 Task: Look for space in Kraljevo, Serbia from 11th June, 2023 to 17th June, 2023 for 1 adult in price range Rs.5000 to Rs.12000. Place can be private room with 1  bedroom having 1 bed and 1 bathroom. Property type can be house, flat, guest house, hotel. Booking option can be shelf check-in. Required host language is English.
Action: Mouse moved to (449, 73)
Screenshot: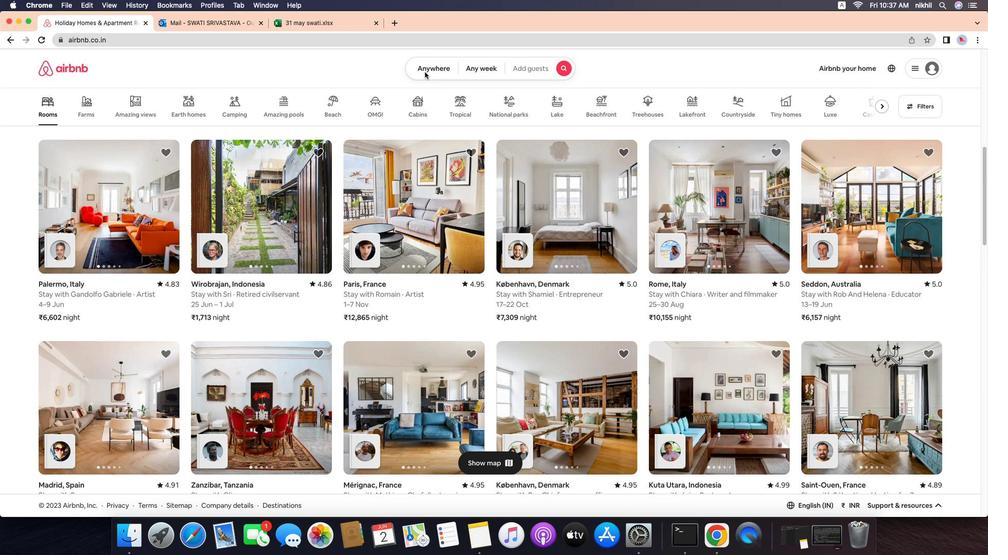 
Action: Mouse pressed left at (449, 73)
Screenshot: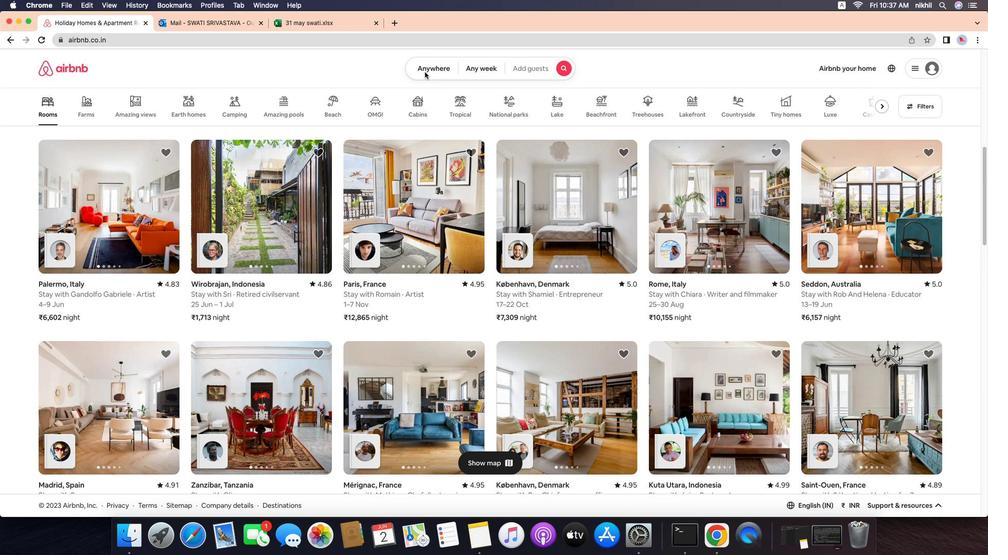 
Action: Mouse moved to (450, 72)
Screenshot: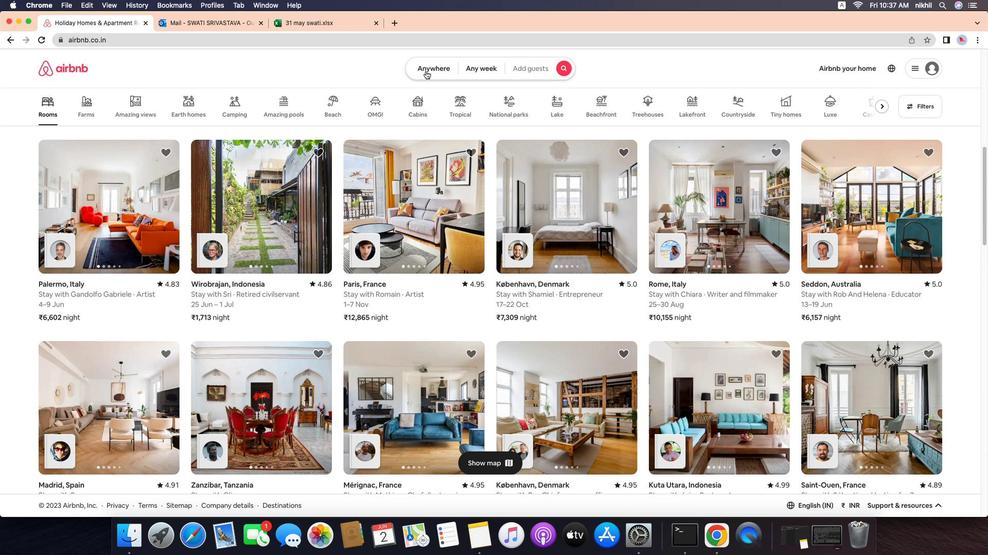 
Action: Mouse pressed left at (450, 72)
Screenshot: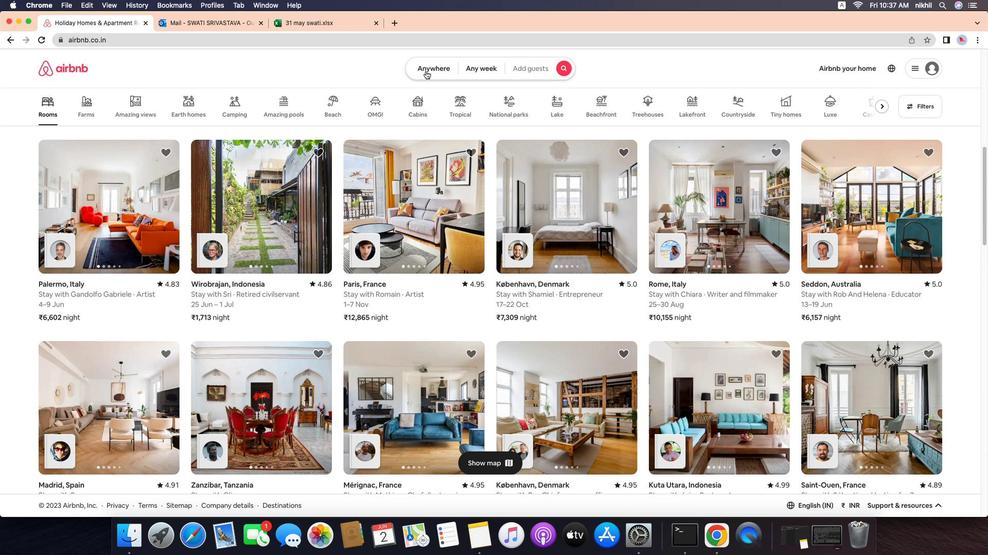 
Action: Mouse moved to (402, 113)
Screenshot: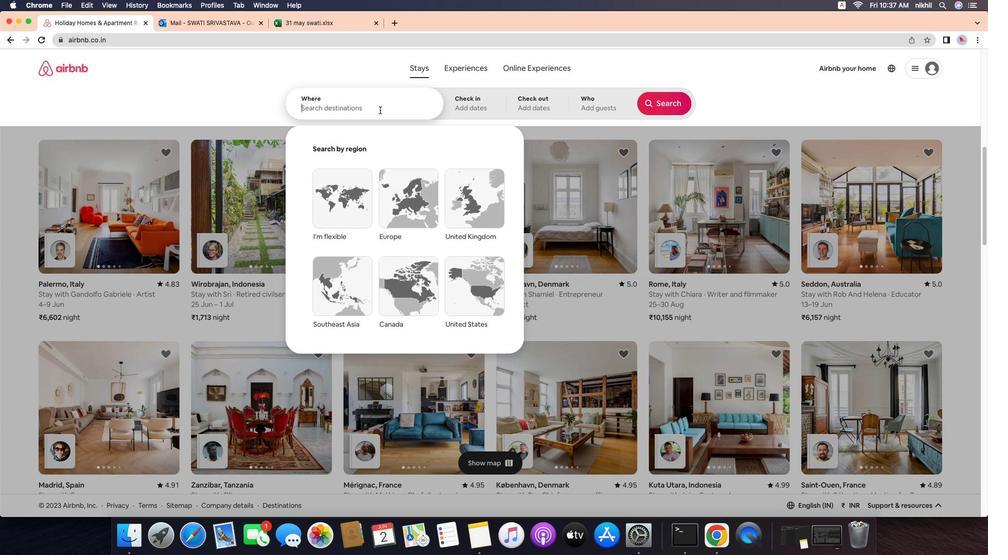 
Action: Mouse pressed left at (402, 113)
Screenshot: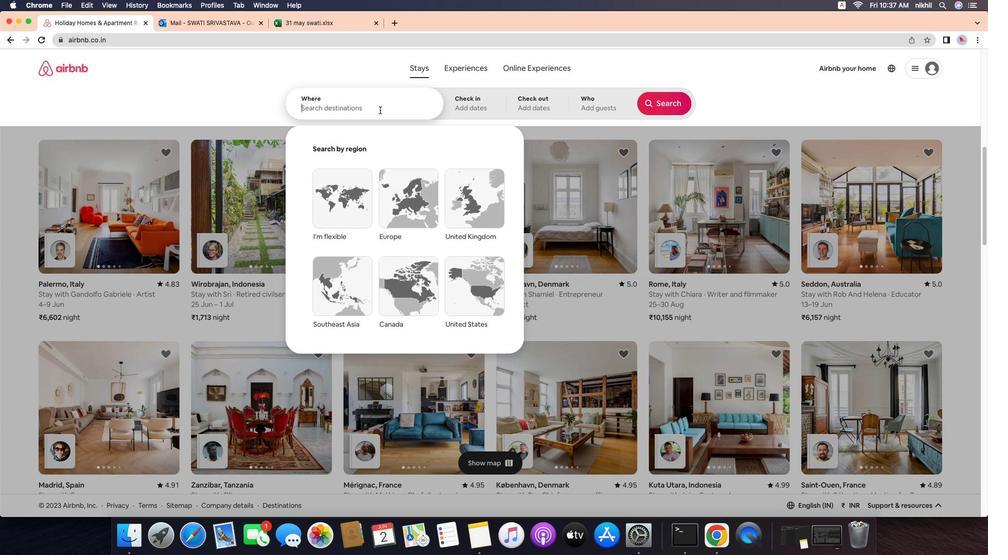 
Action: Key pressed Key.caps_lock'K'Key.caps_lock'r''a''l''j''e''v''o'','Key.spaceKey.caps_lock'S'Key.caps_lock'e''r''b''i''a'
Screenshot: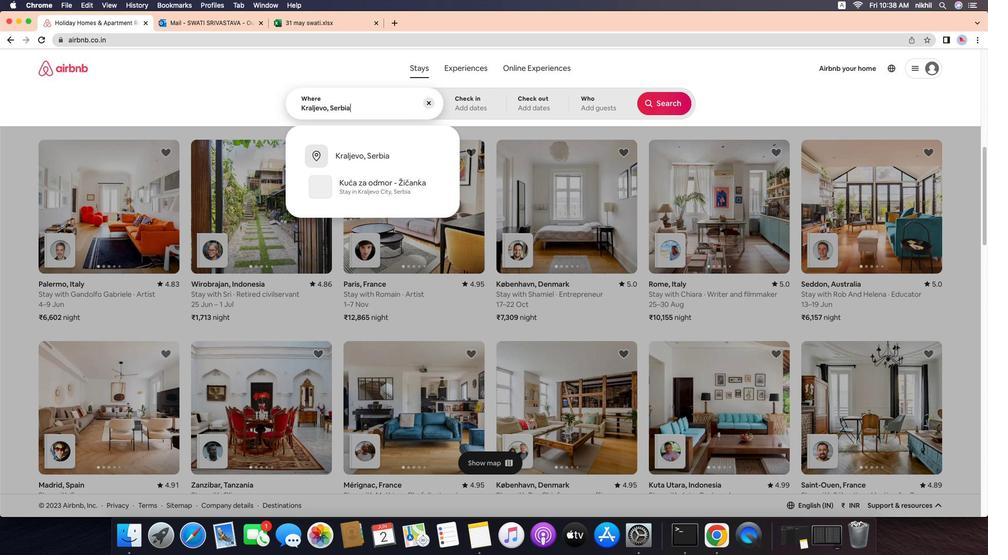
Action: Mouse moved to (411, 166)
Screenshot: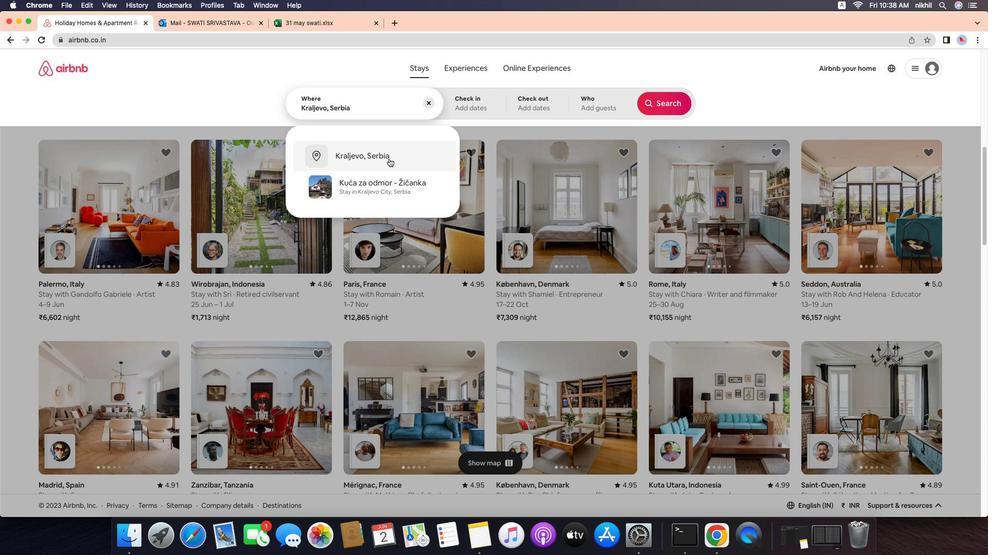 
Action: Mouse pressed left at (411, 166)
Screenshot: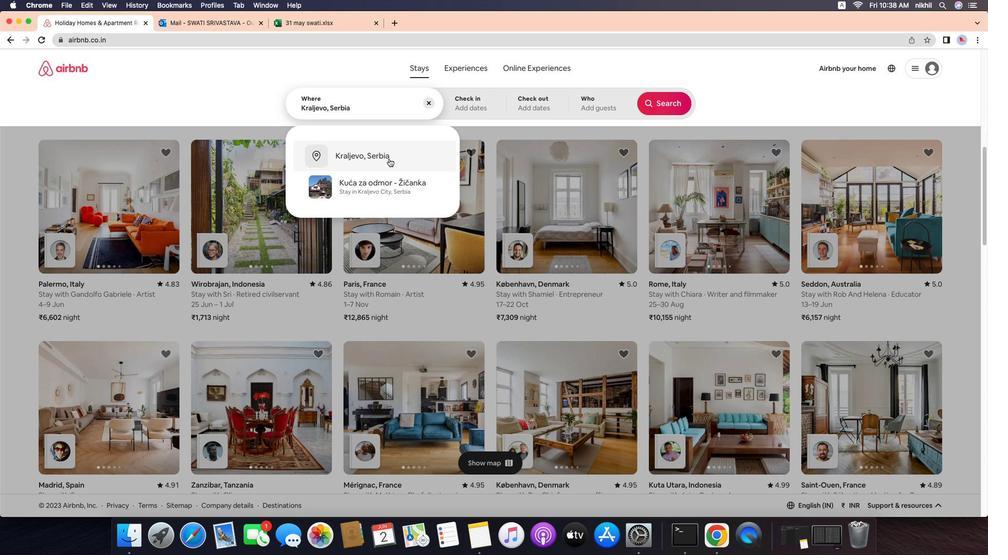 
Action: Mouse moved to (346, 283)
Screenshot: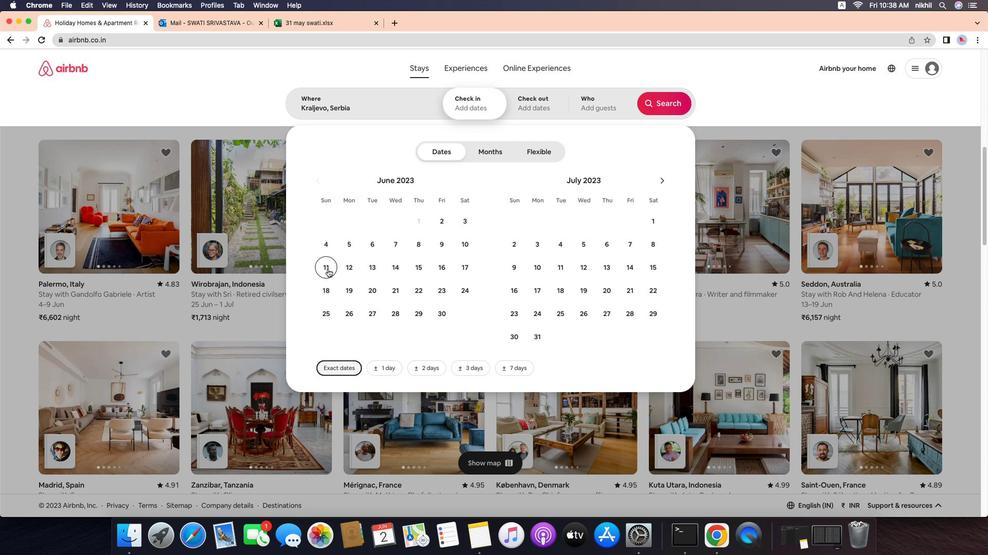 
Action: Mouse pressed left at (346, 283)
Screenshot: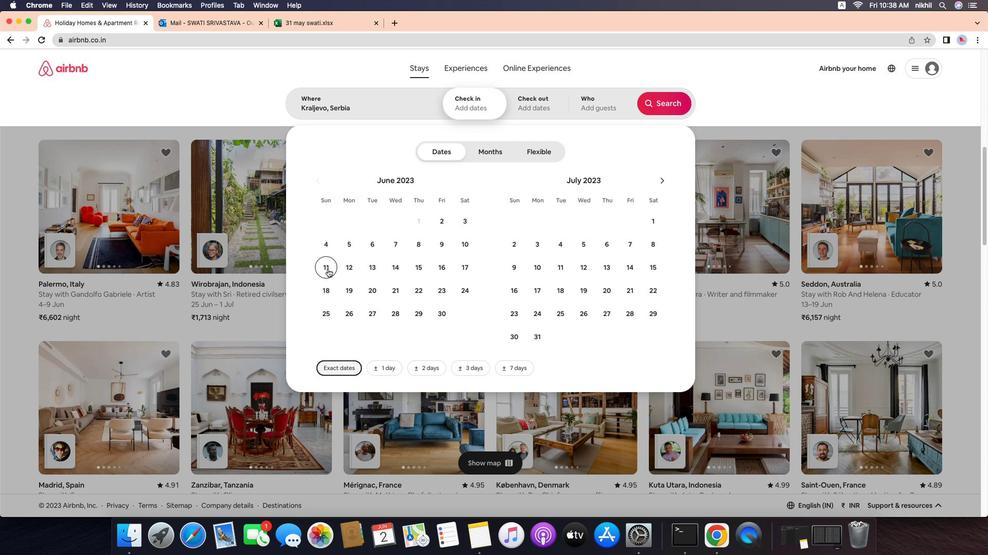 
Action: Mouse moved to (482, 281)
Screenshot: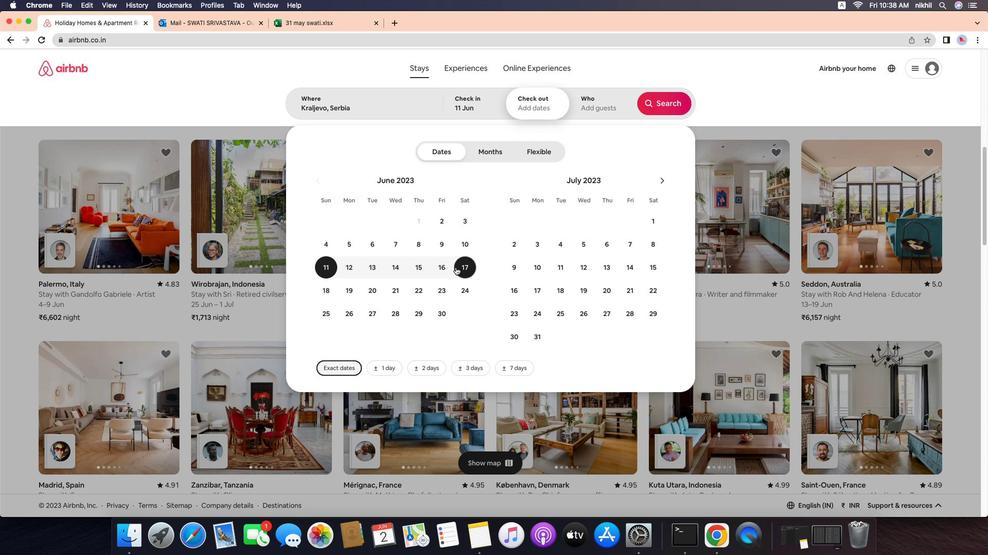
Action: Mouse pressed left at (482, 281)
Screenshot: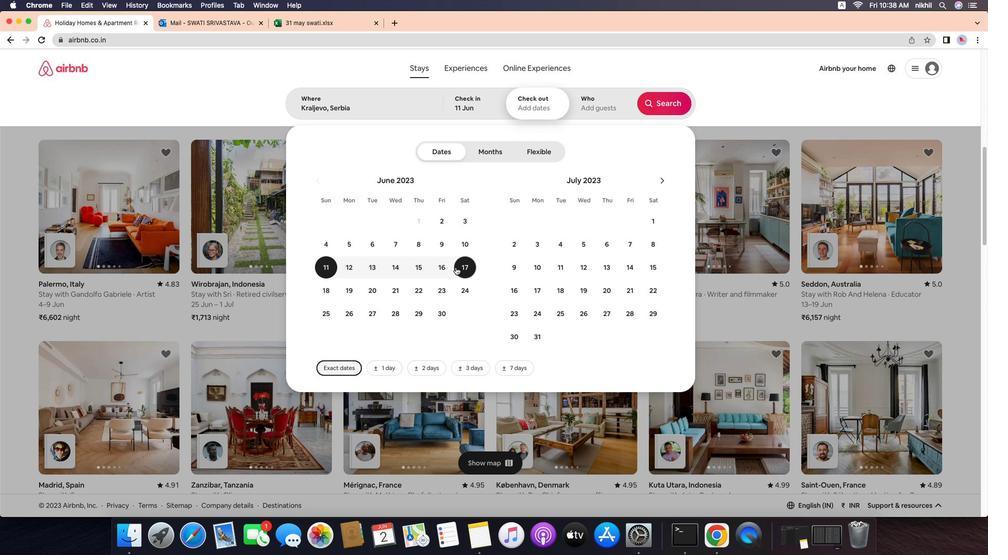 
Action: Mouse moved to (633, 108)
Screenshot: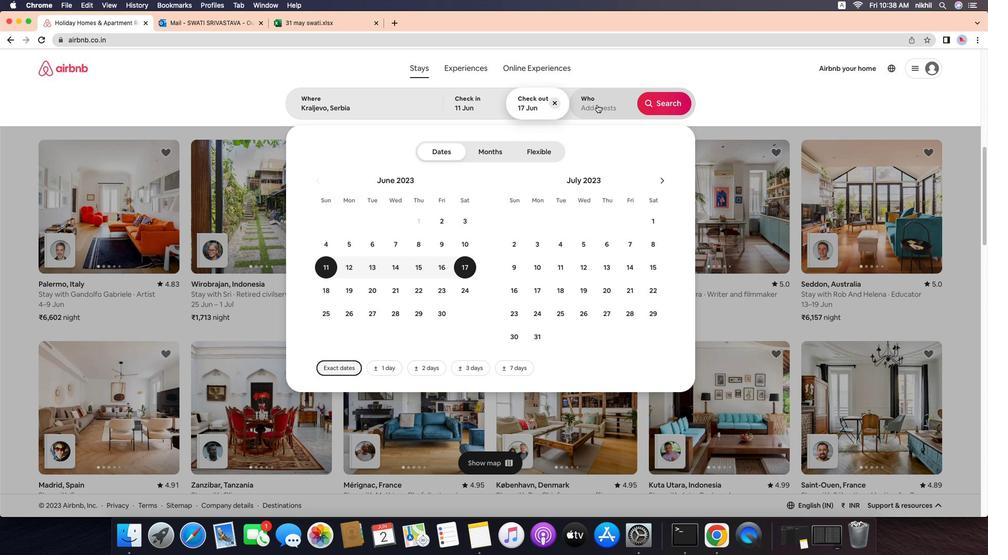 
Action: Mouse pressed left at (633, 108)
Screenshot: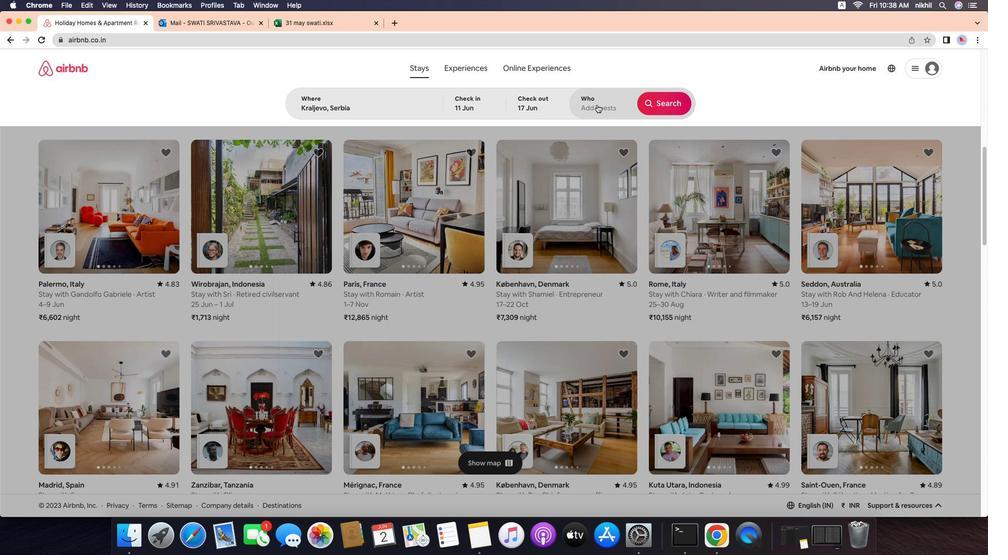 
Action: Mouse moved to (707, 163)
Screenshot: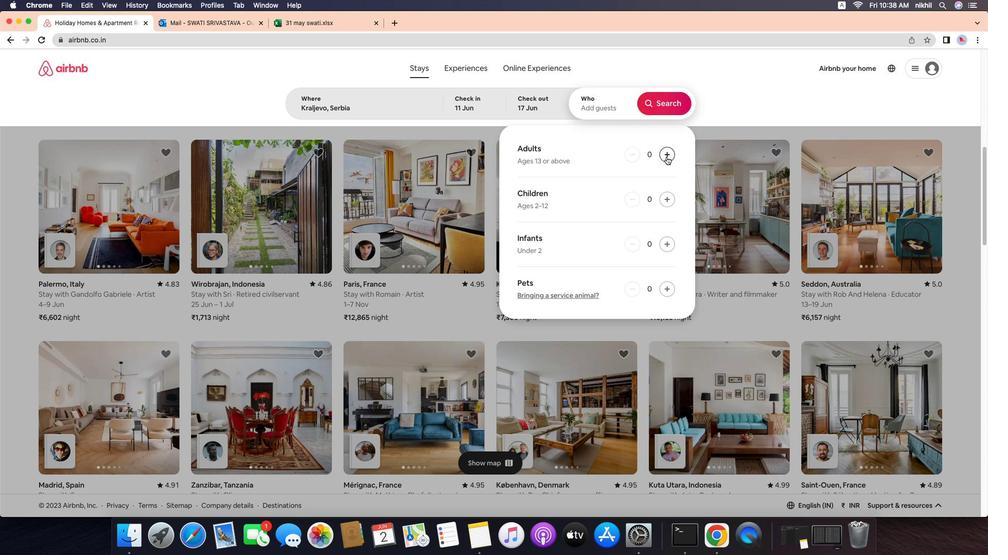 
Action: Mouse pressed left at (707, 163)
Screenshot: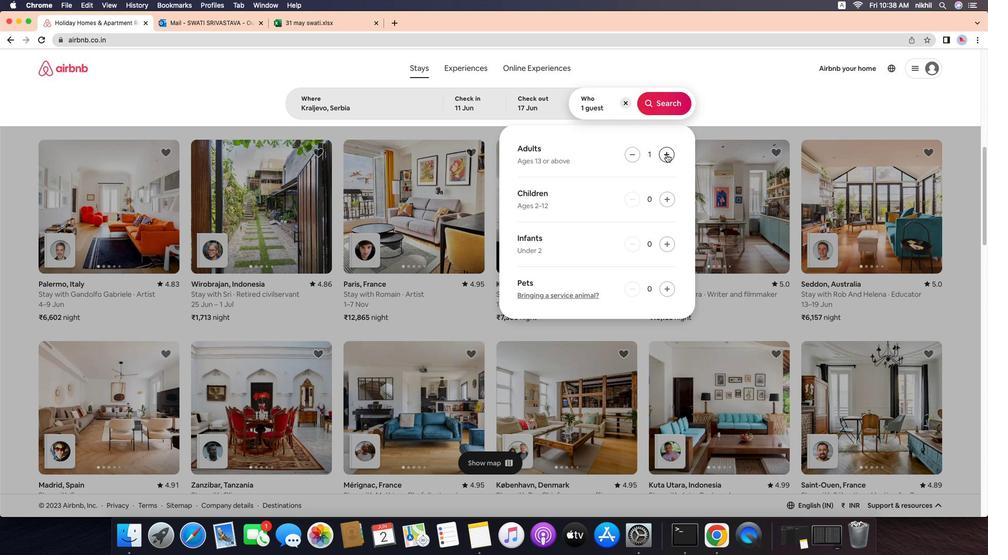 
Action: Mouse moved to (701, 106)
Screenshot: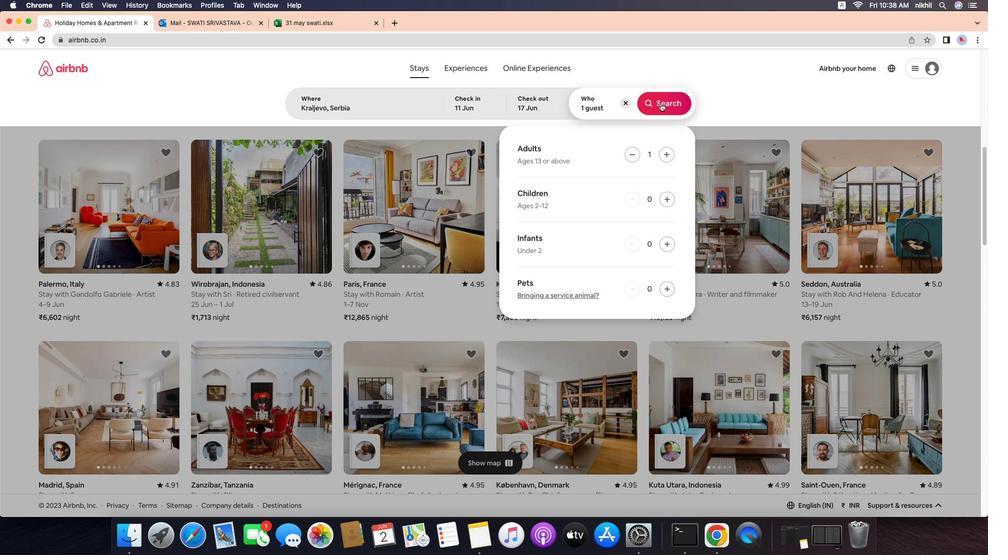 
Action: Mouse pressed left at (701, 106)
Screenshot: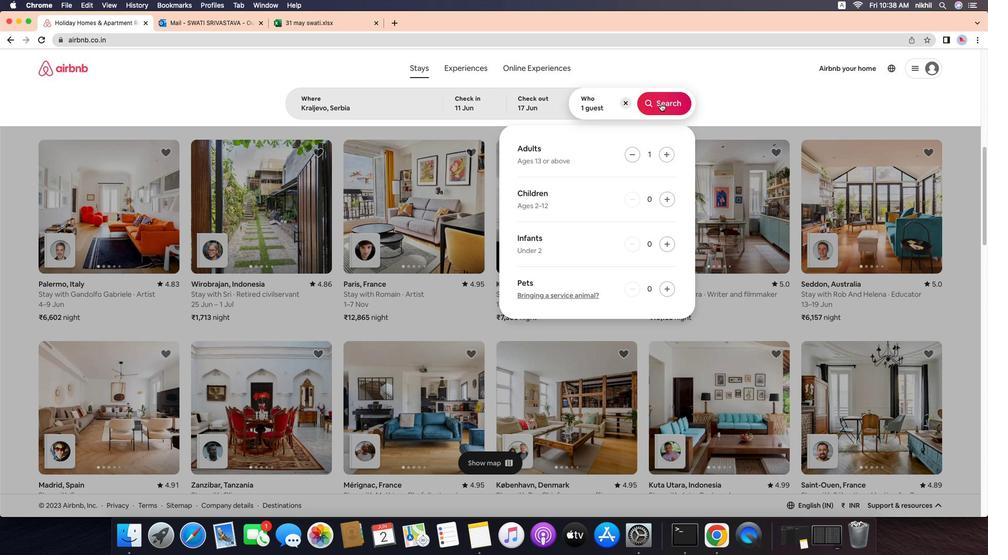 
Action: Mouse moved to (1006, 107)
Screenshot: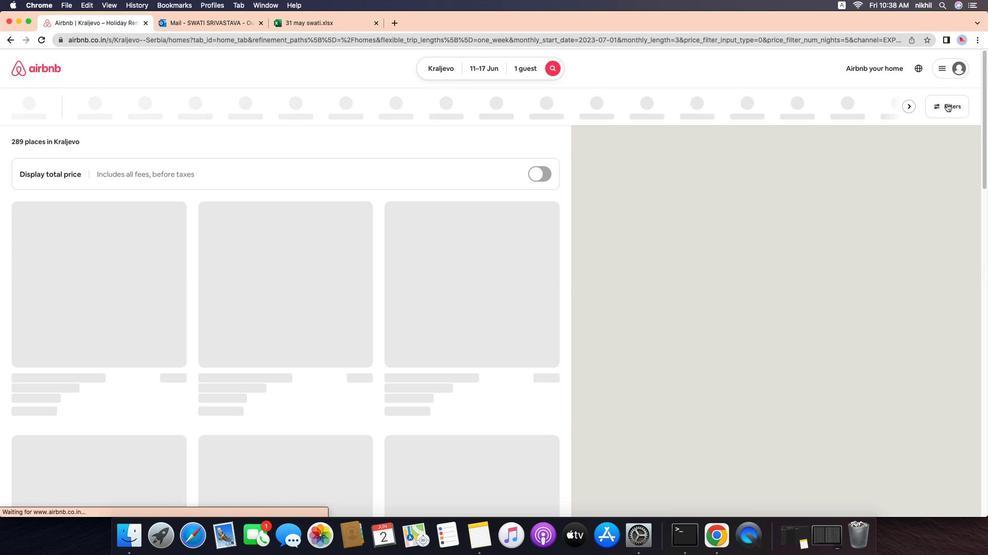 
Action: Mouse pressed left at (1006, 107)
Screenshot: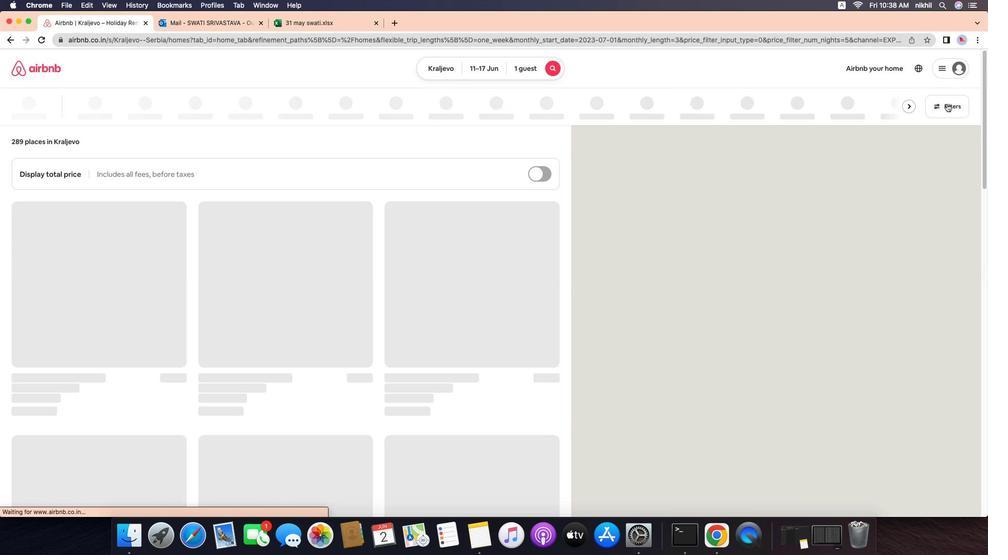 
Action: Mouse moved to (407, 358)
Screenshot: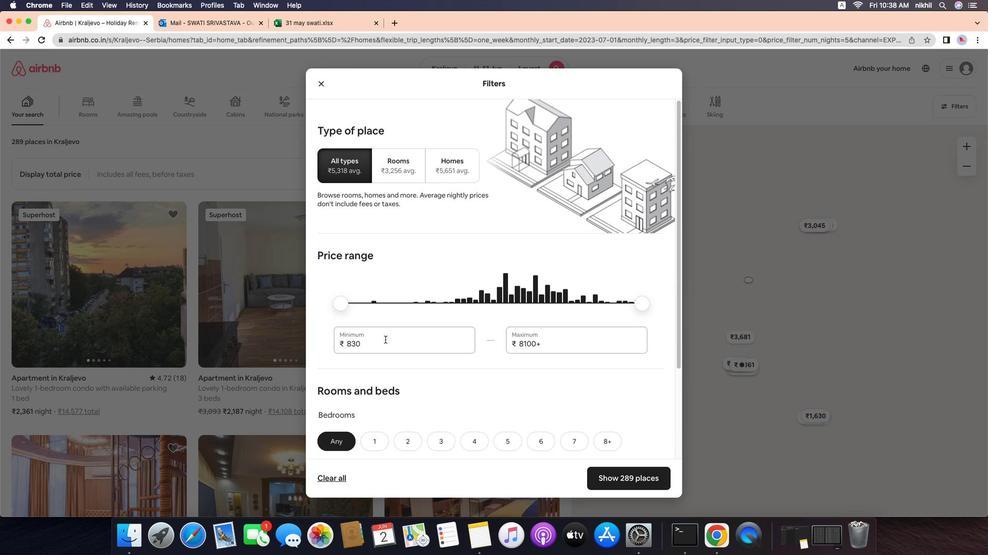 
Action: Mouse pressed left at (407, 358)
Screenshot: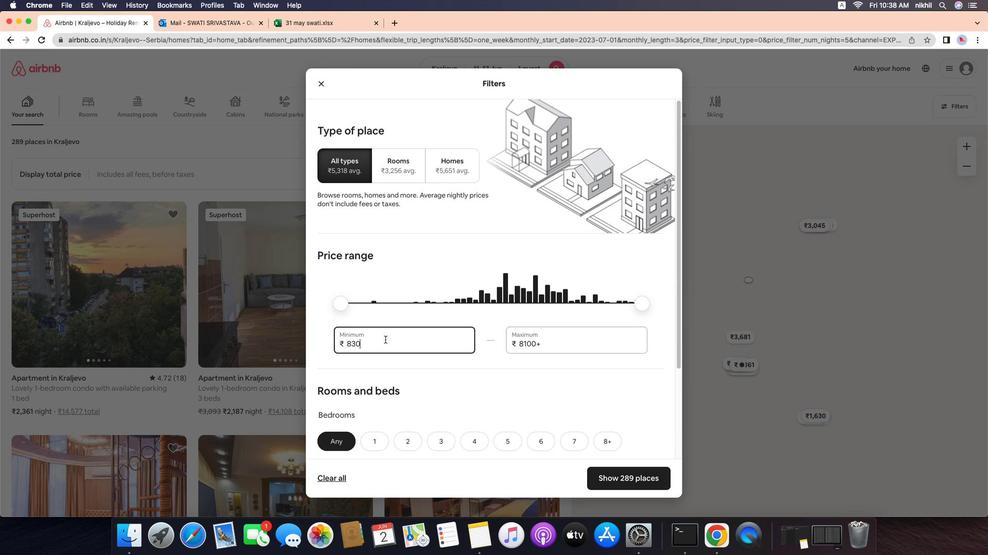 
Action: Key pressed Key.backspaceKey.backspaceKey.backspaceKey.backspace'5''0''0''0'
Screenshot: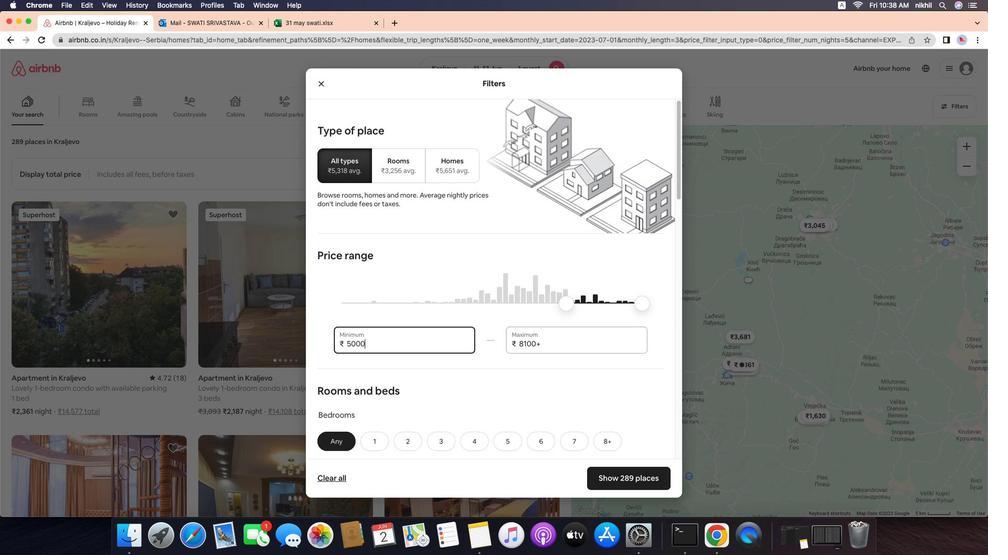 
Action: Mouse moved to (587, 363)
Screenshot: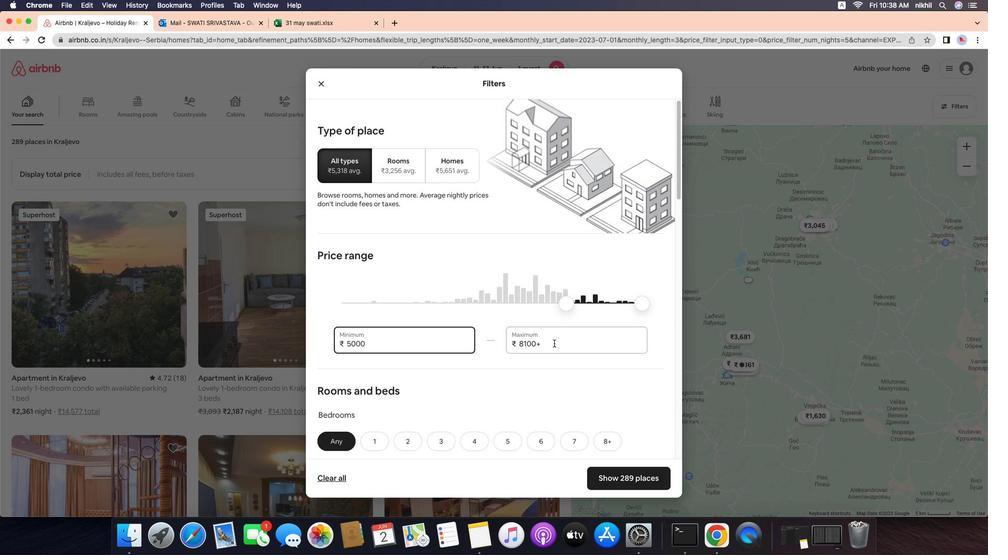 
Action: Mouse pressed left at (587, 363)
Screenshot: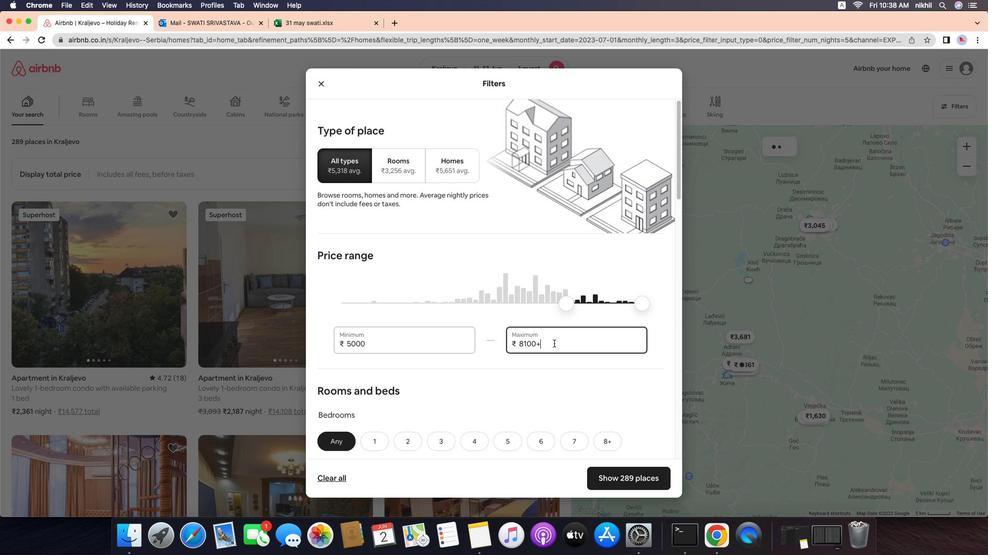 
Action: Key pressed Key.backspaceKey.backspaceKey.backspaceKey.backspaceKey.backspaceKey.backspace'1''2''0''0''0'
Screenshot: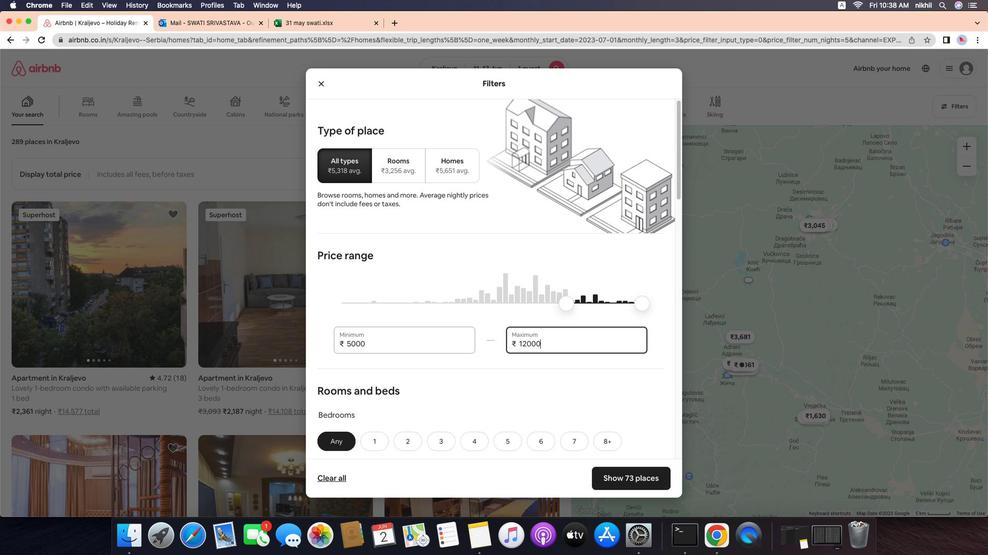 
Action: Mouse moved to (501, 385)
Screenshot: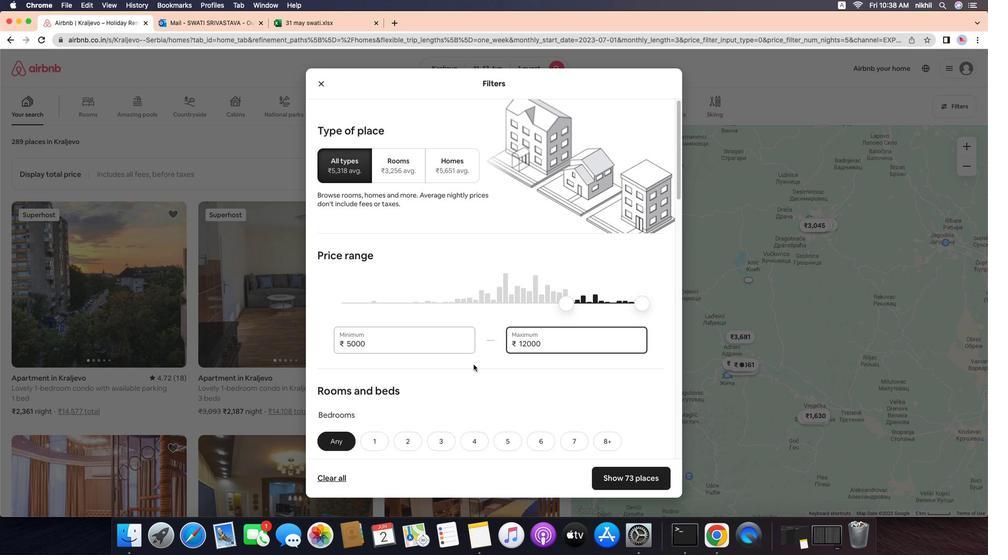 
Action: Mouse scrolled (501, 385) with delta (-3, -3)
Screenshot: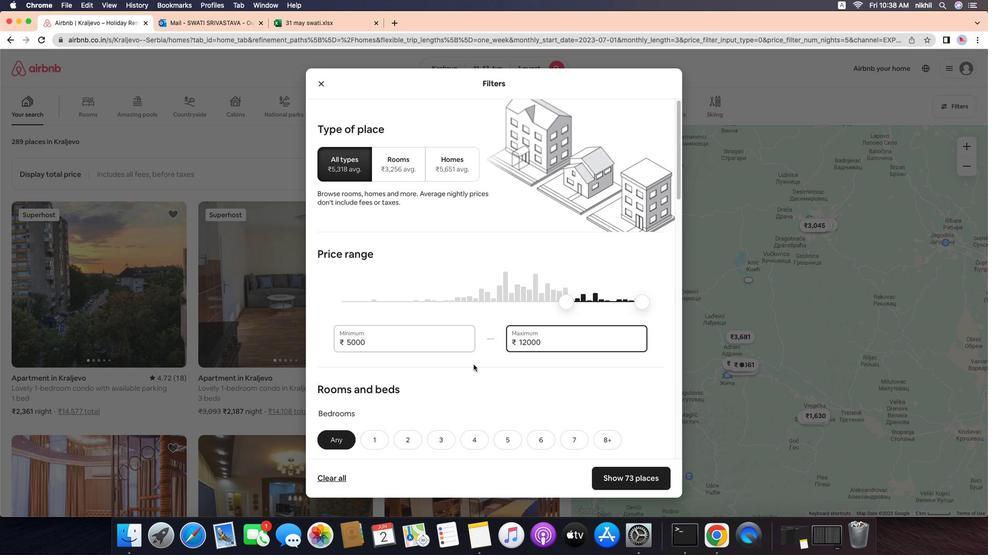 
Action: Mouse moved to (501, 385)
Screenshot: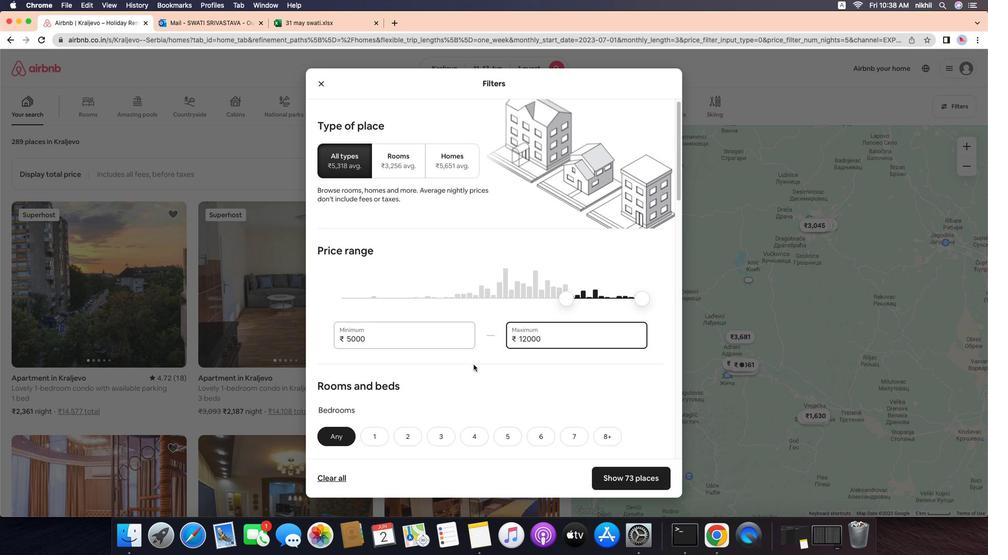 
Action: Mouse scrolled (501, 385) with delta (-3, -3)
Screenshot: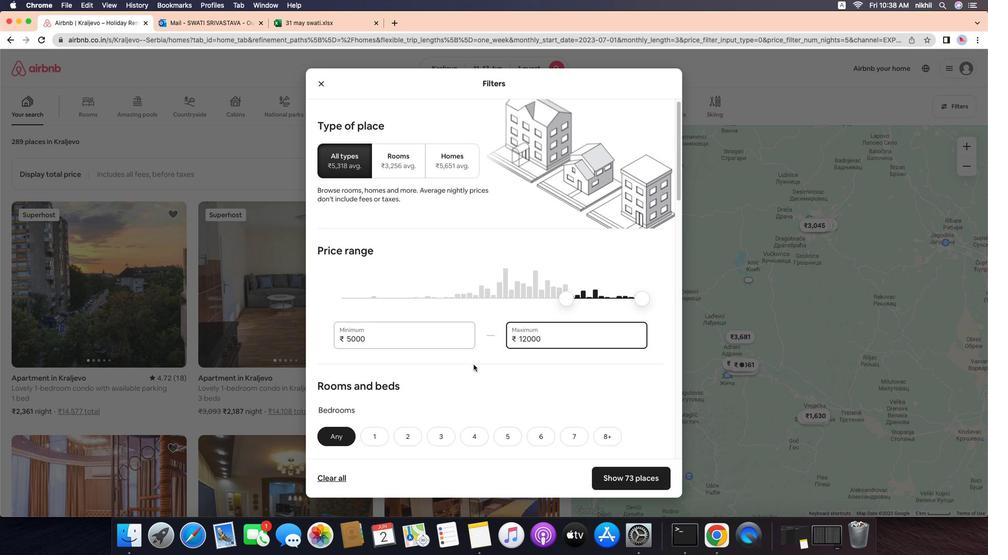
Action: Mouse scrolled (501, 385) with delta (-3, -4)
Screenshot: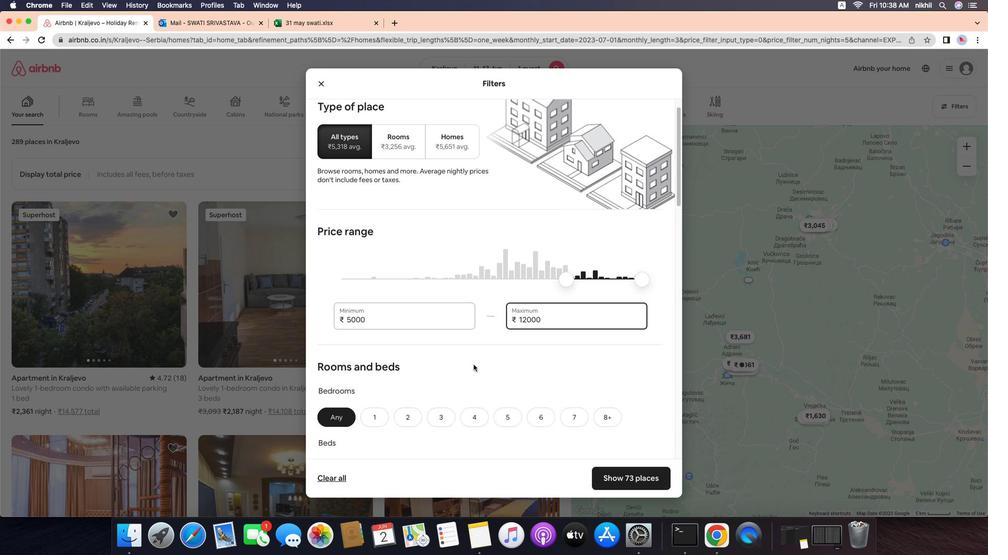
Action: Mouse scrolled (501, 385) with delta (-3, -5)
Screenshot: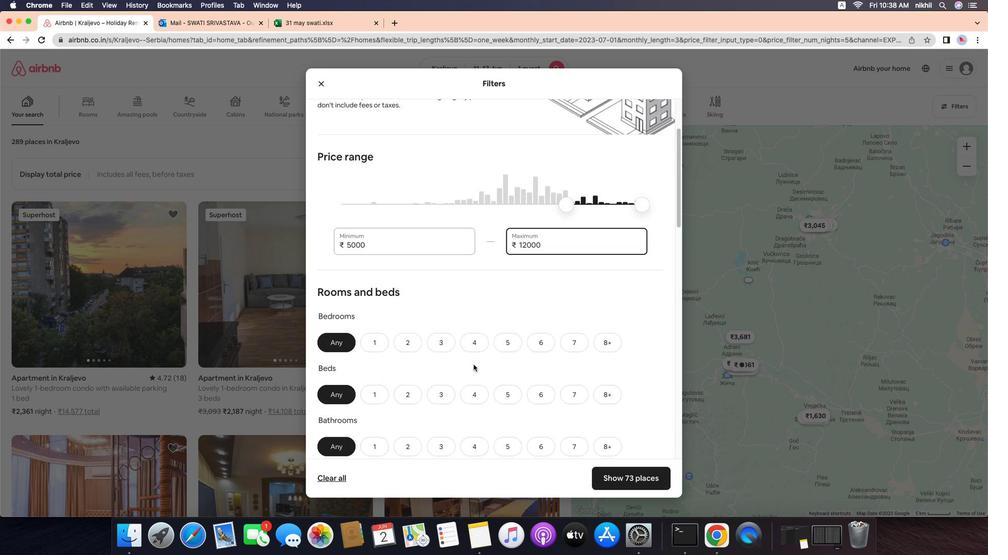 
Action: Mouse moved to (395, 310)
Screenshot: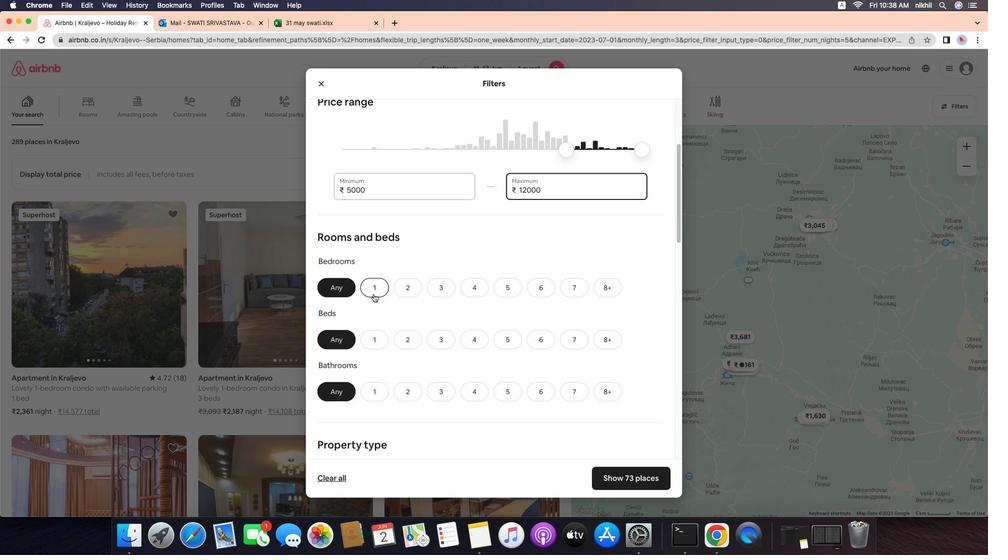 
Action: Mouse pressed left at (395, 310)
Screenshot: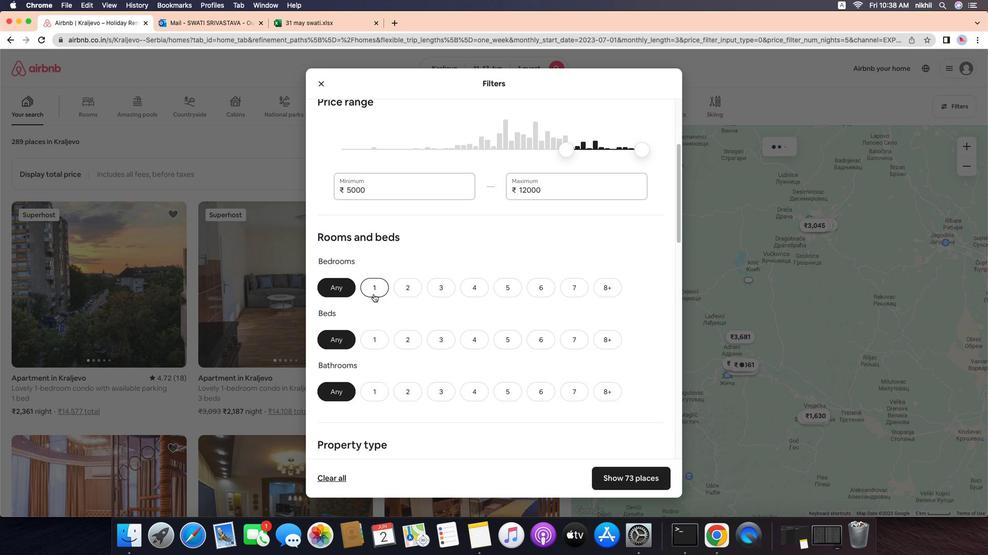 
Action: Mouse moved to (404, 363)
Screenshot: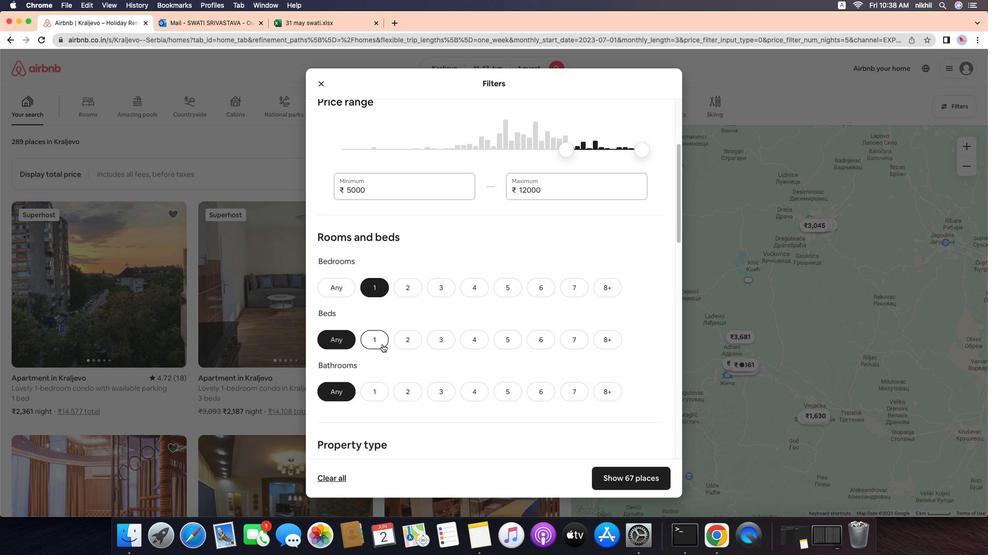 
Action: Mouse pressed left at (404, 363)
Screenshot: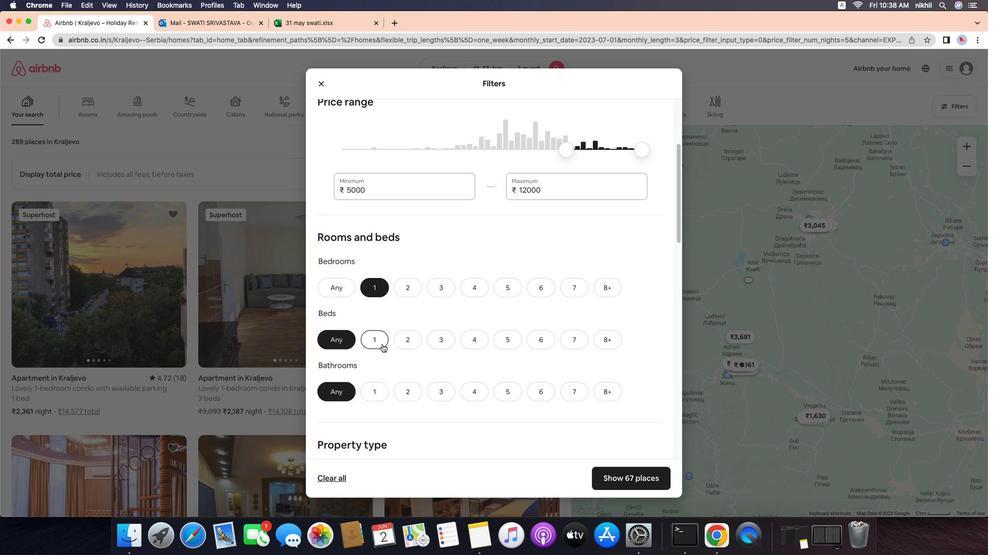 
Action: Mouse moved to (397, 419)
Screenshot: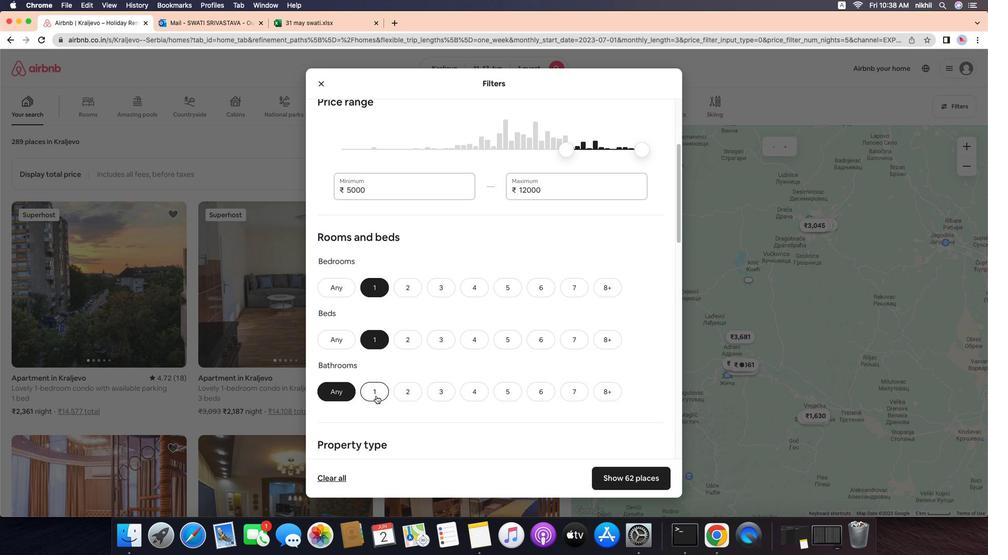 
Action: Mouse pressed left at (397, 419)
Screenshot: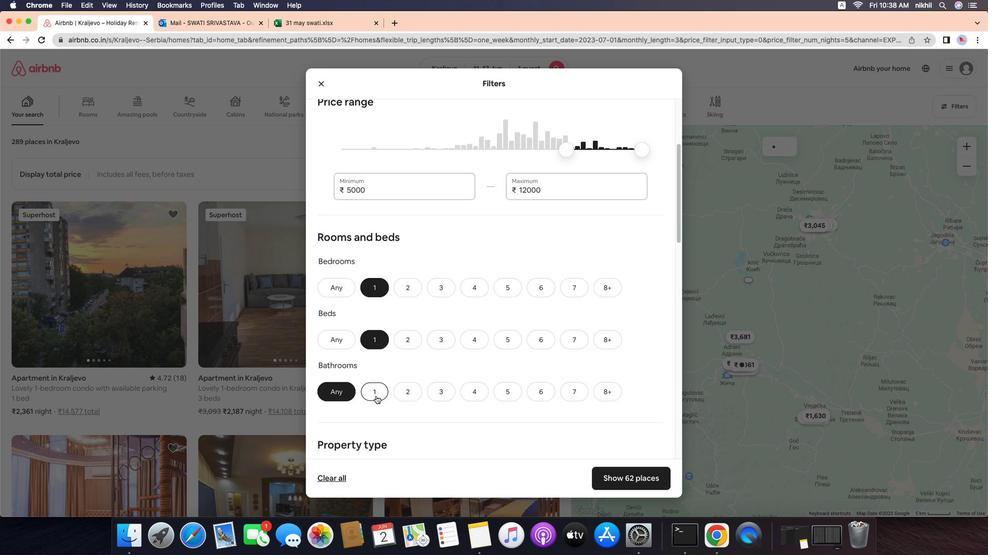 
Action: Mouse moved to (472, 408)
Screenshot: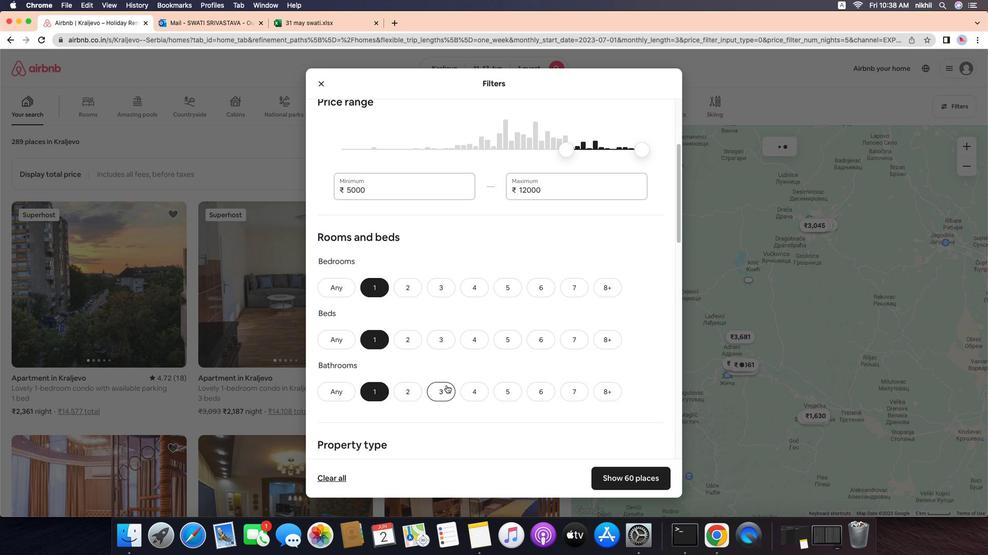 
Action: Mouse scrolled (472, 408) with delta (-3, -3)
Screenshot: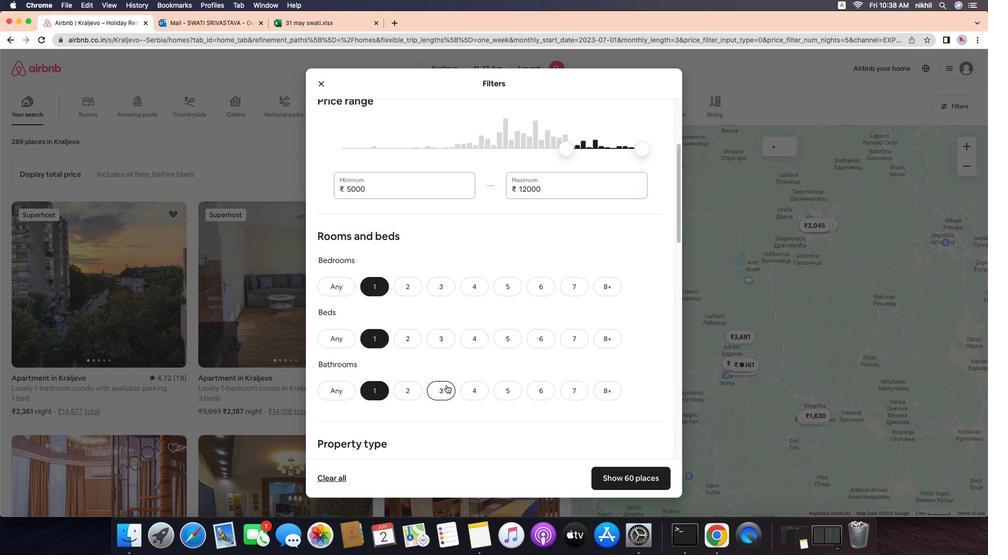 
Action: Mouse scrolled (472, 408) with delta (-3, -3)
Screenshot: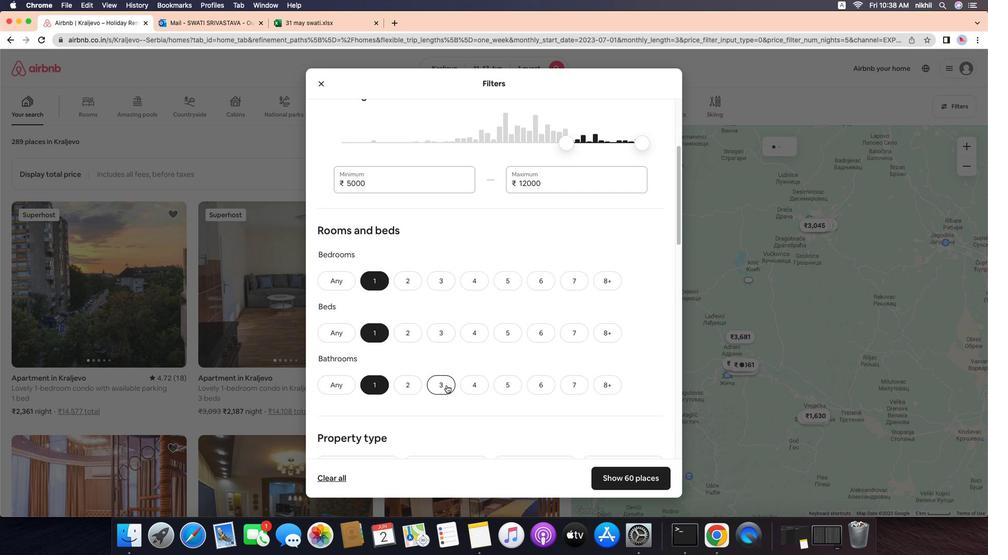 
Action: Mouse scrolled (472, 408) with delta (-3, -4)
Screenshot: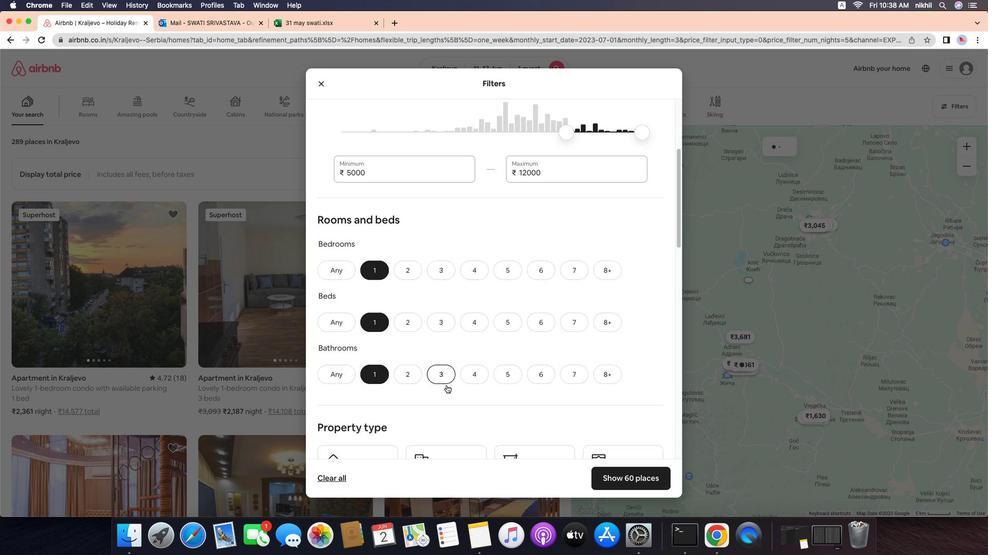 
Action: Mouse scrolled (472, 408) with delta (-3, -4)
Screenshot: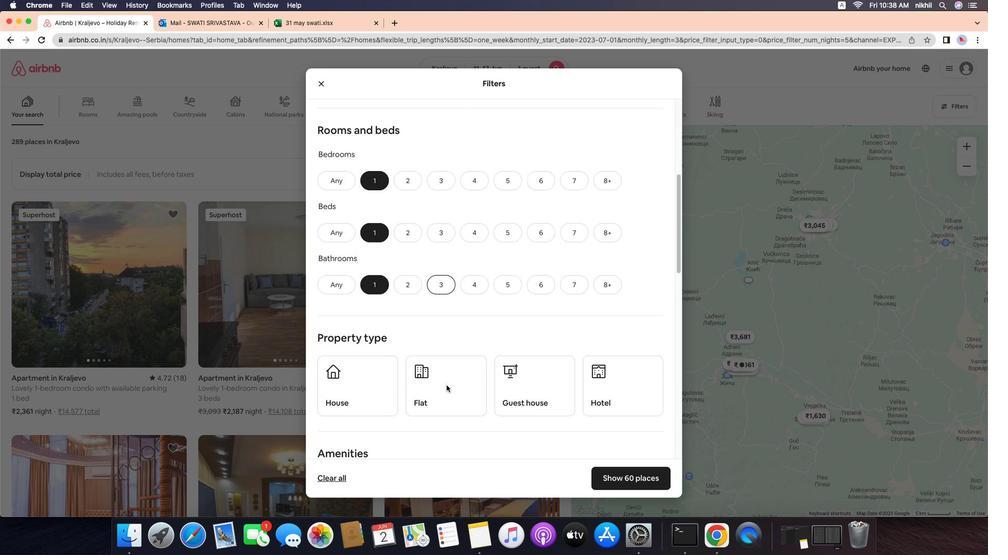 
Action: Mouse moved to (400, 383)
Screenshot: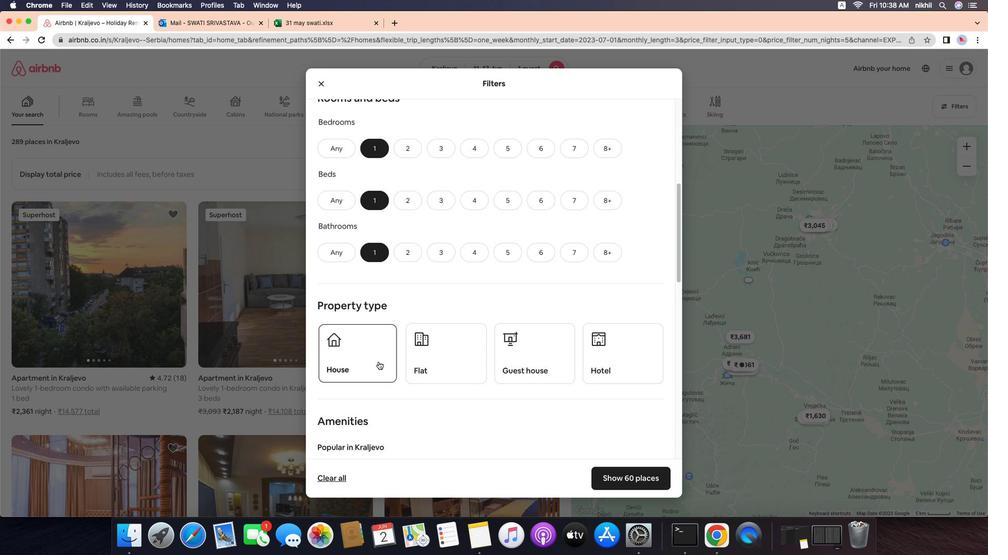 
Action: Mouse pressed left at (400, 383)
Screenshot: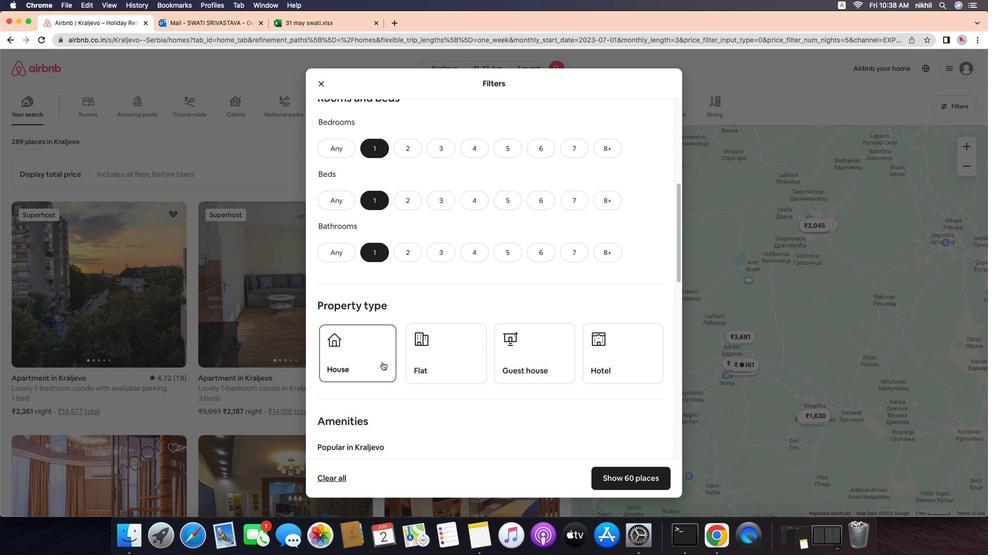 
Action: Mouse moved to (489, 381)
Screenshot: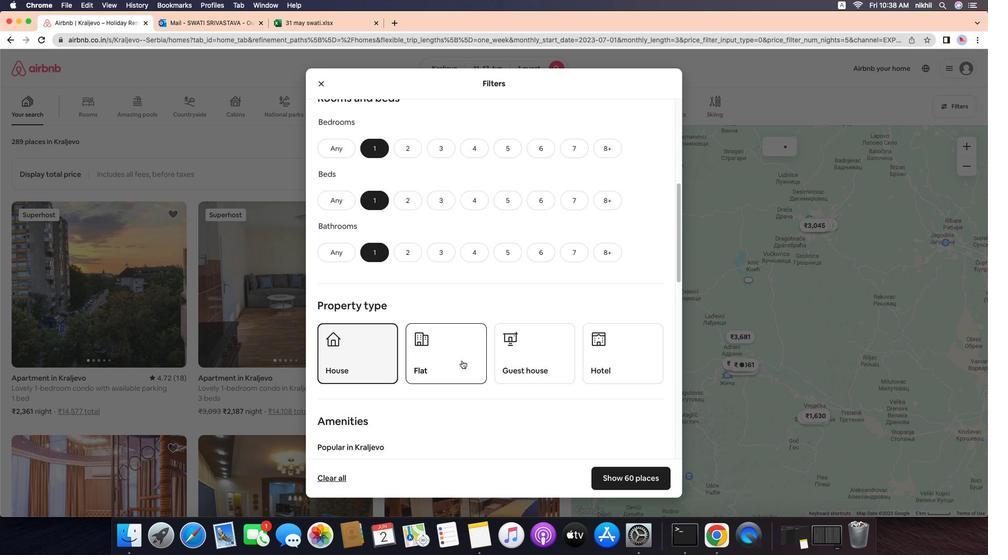 
Action: Mouse pressed left at (489, 381)
Screenshot: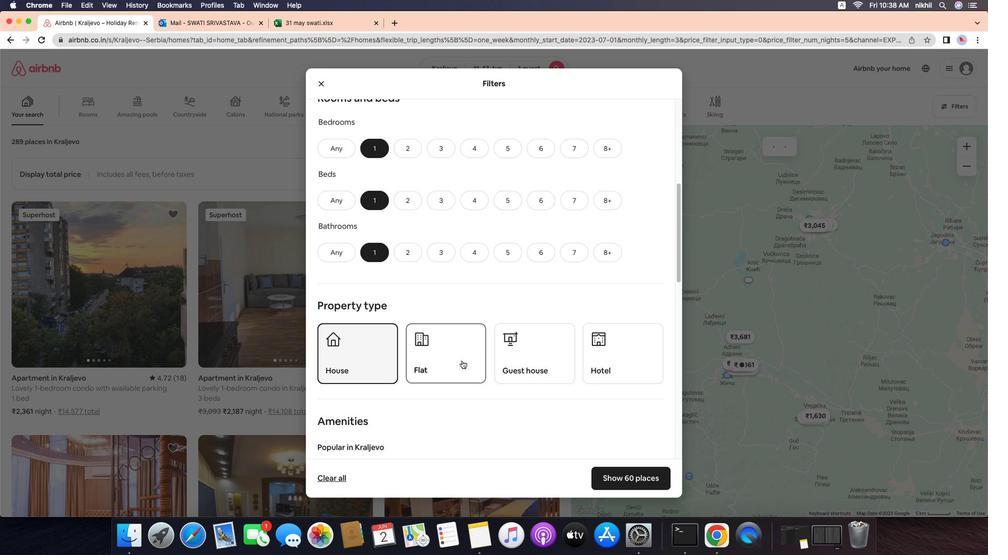 
Action: Mouse moved to (564, 378)
Screenshot: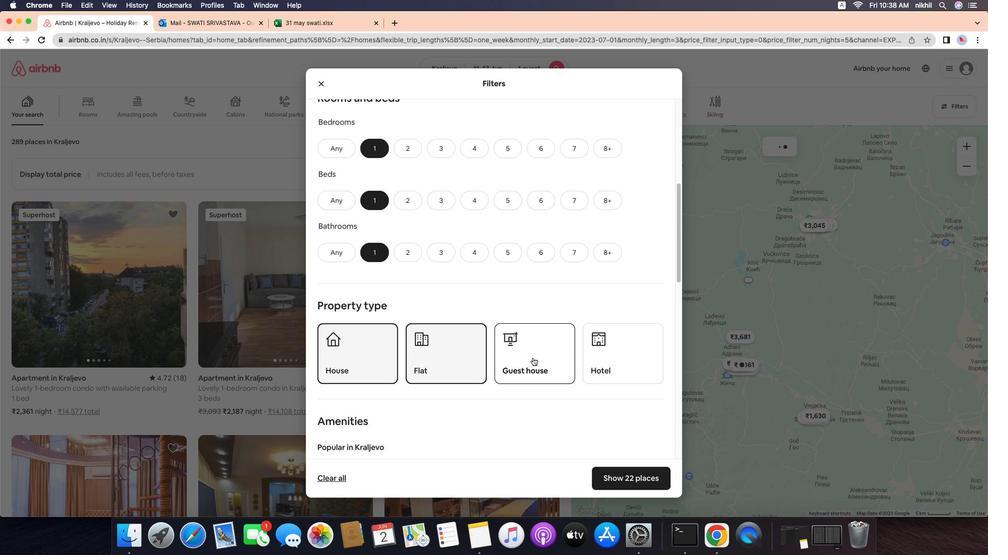 
Action: Mouse pressed left at (564, 378)
Screenshot: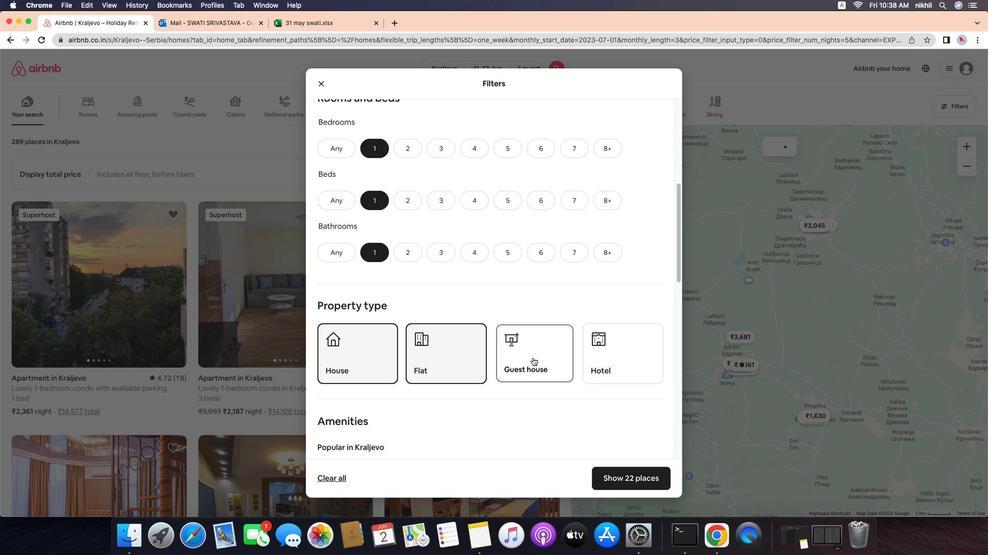 
Action: Mouse moved to (650, 380)
Screenshot: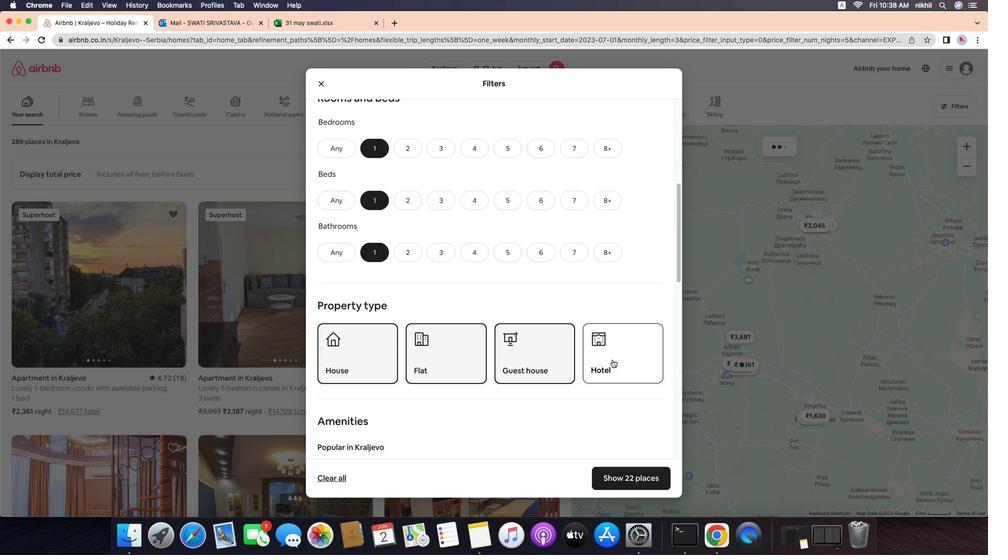 
Action: Mouse pressed left at (650, 380)
Screenshot: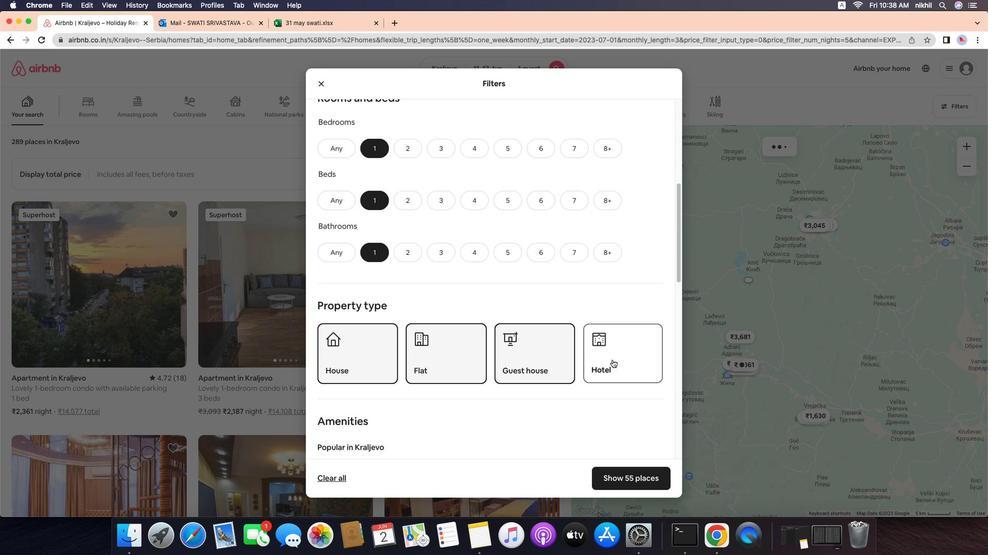 
Action: Mouse moved to (563, 414)
Screenshot: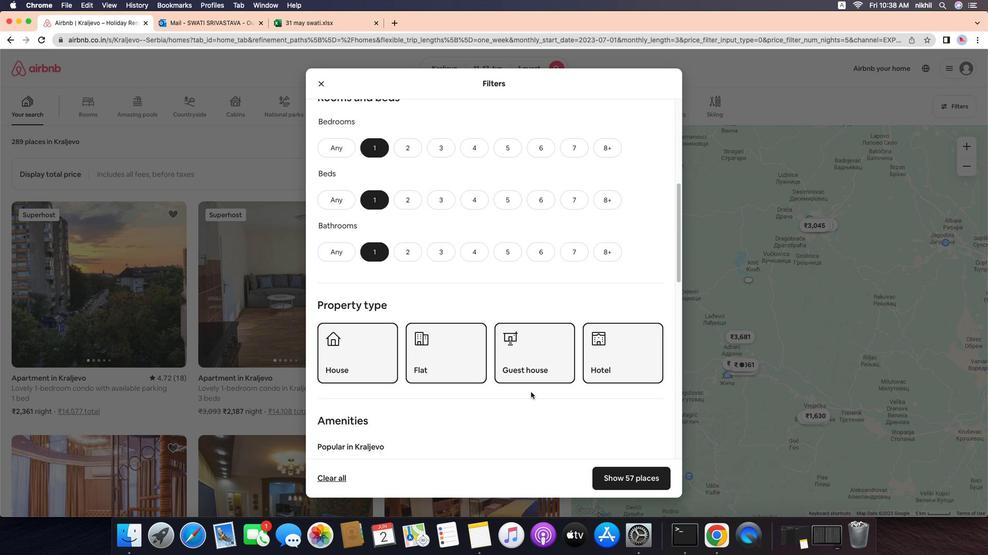 
Action: Mouse scrolled (563, 414) with delta (-3, -3)
Screenshot: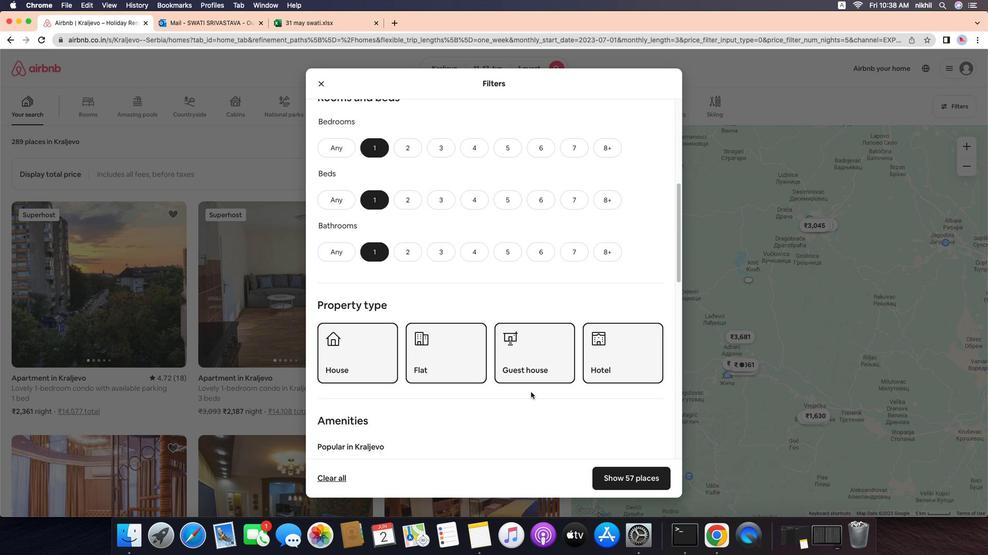 
Action: Mouse moved to (563, 414)
Screenshot: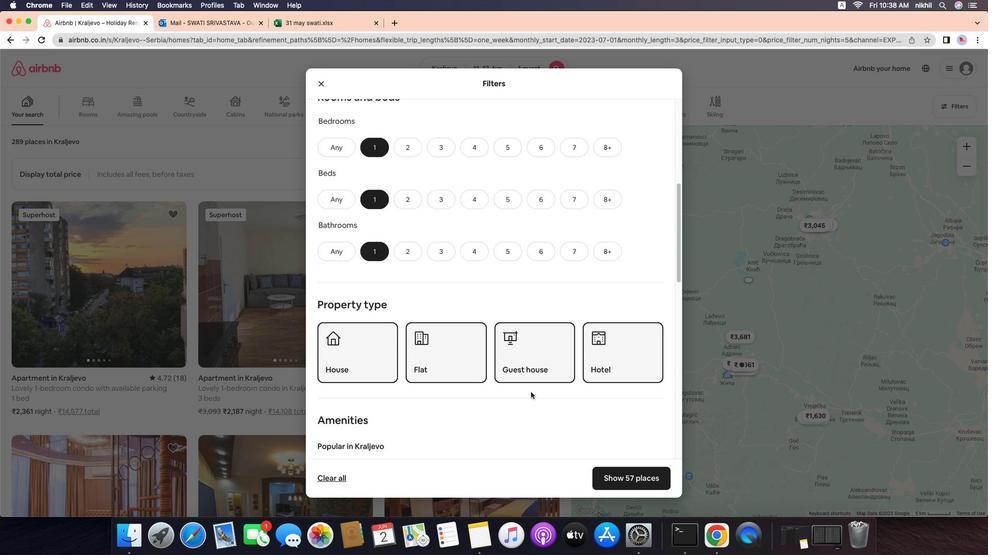 
Action: Mouse scrolled (563, 414) with delta (-3, -3)
Screenshot: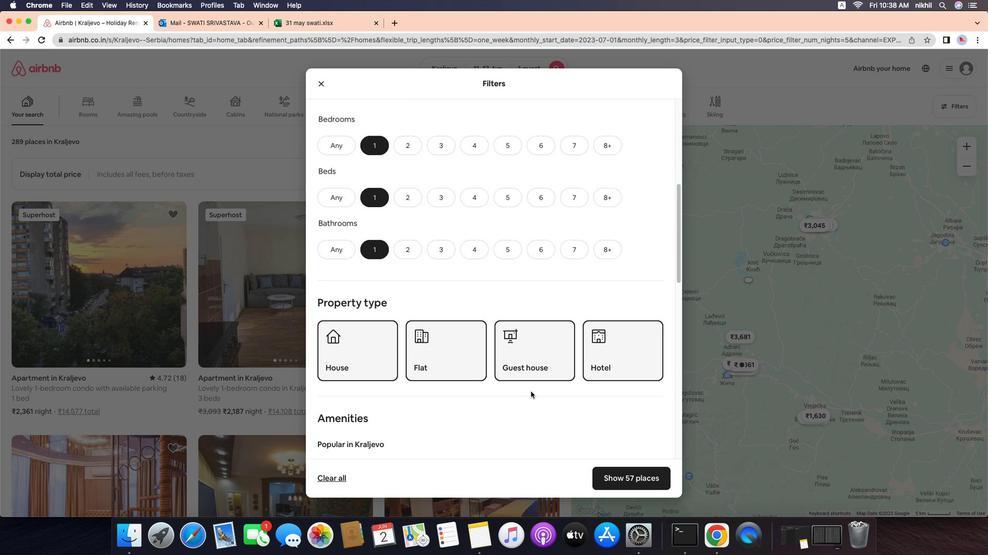 
Action: Mouse scrolled (563, 414) with delta (-3, -3)
Screenshot: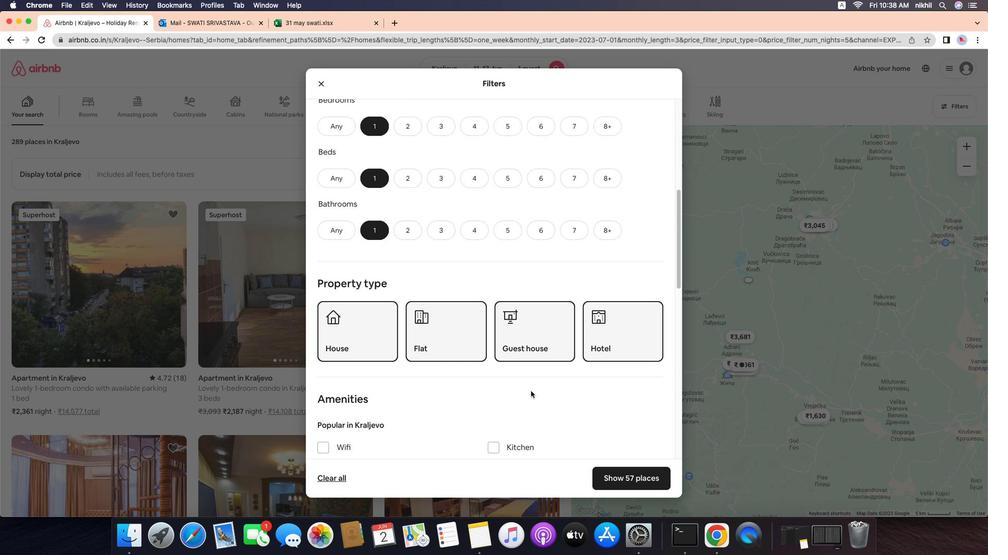 
Action: Mouse moved to (563, 414)
Screenshot: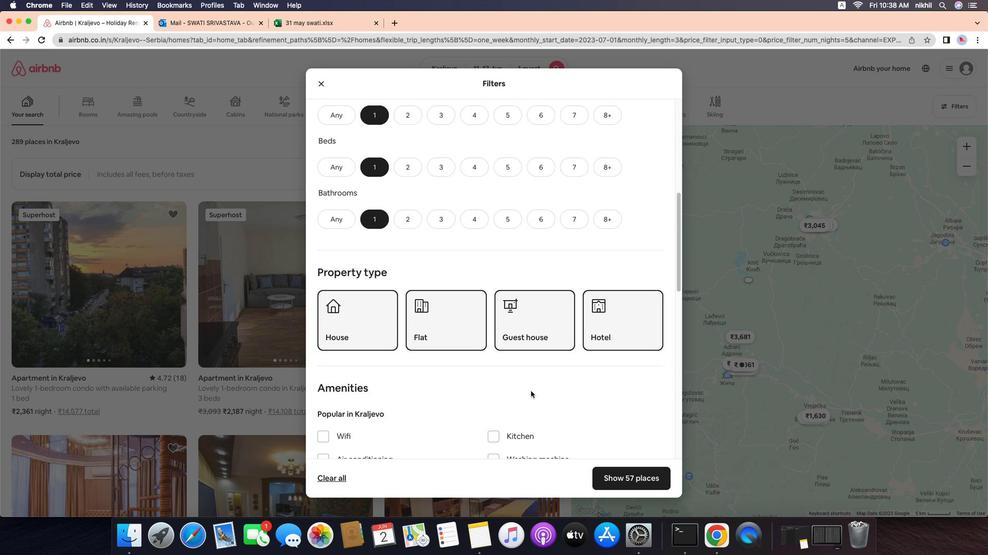 
Action: Mouse scrolled (563, 414) with delta (-3, -4)
Screenshot: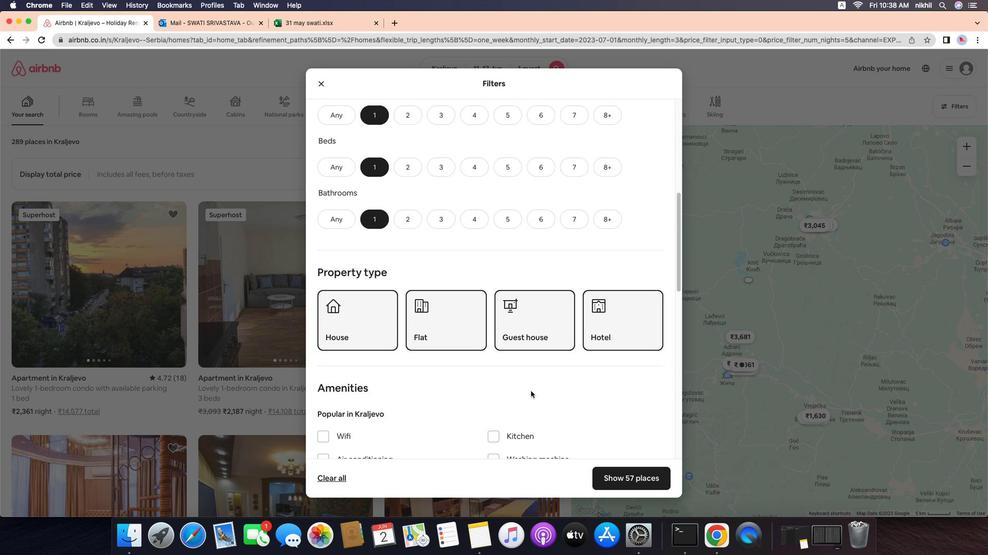 
Action: Mouse moved to (562, 413)
Screenshot: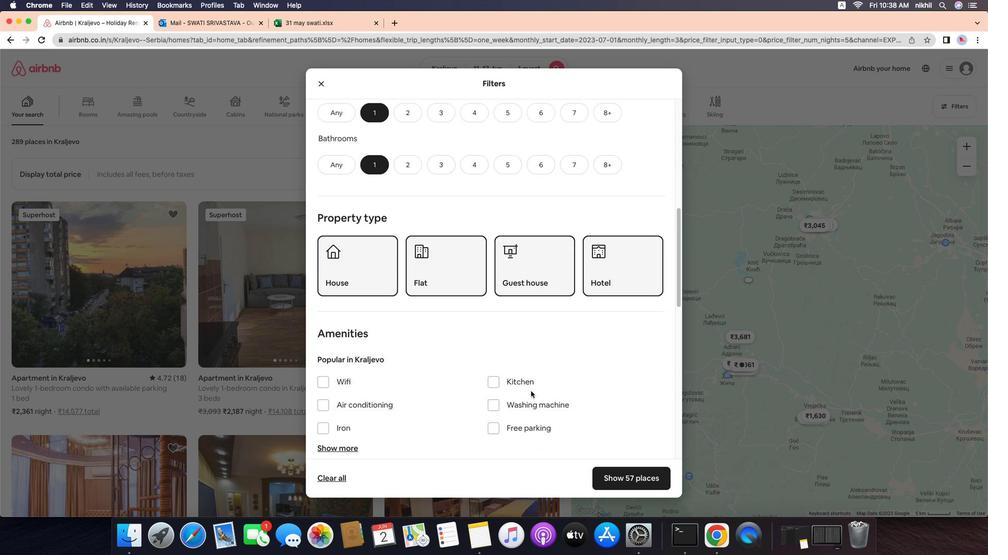 
Action: Mouse scrolled (562, 413) with delta (-3, -3)
Screenshot: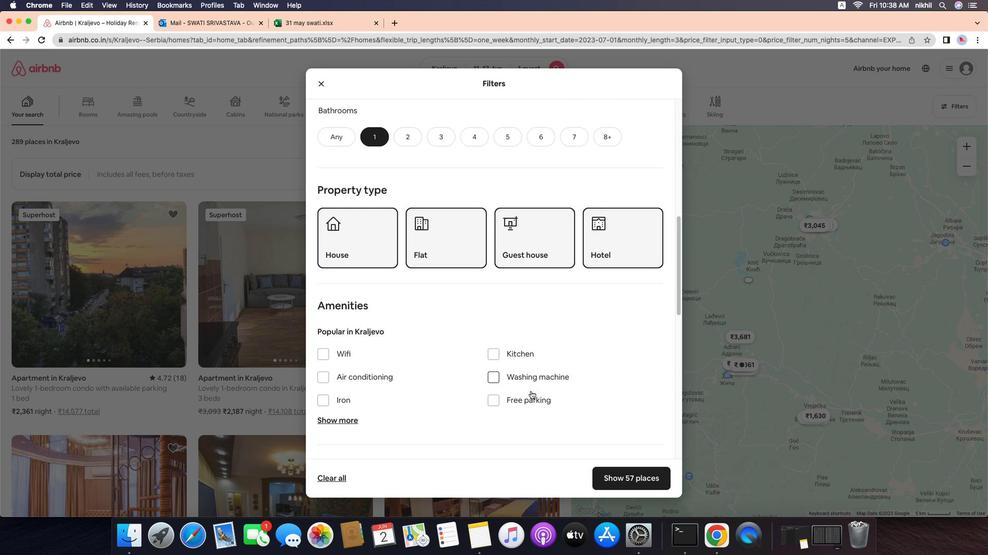
Action: Mouse scrolled (562, 413) with delta (-3, -3)
Screenshot: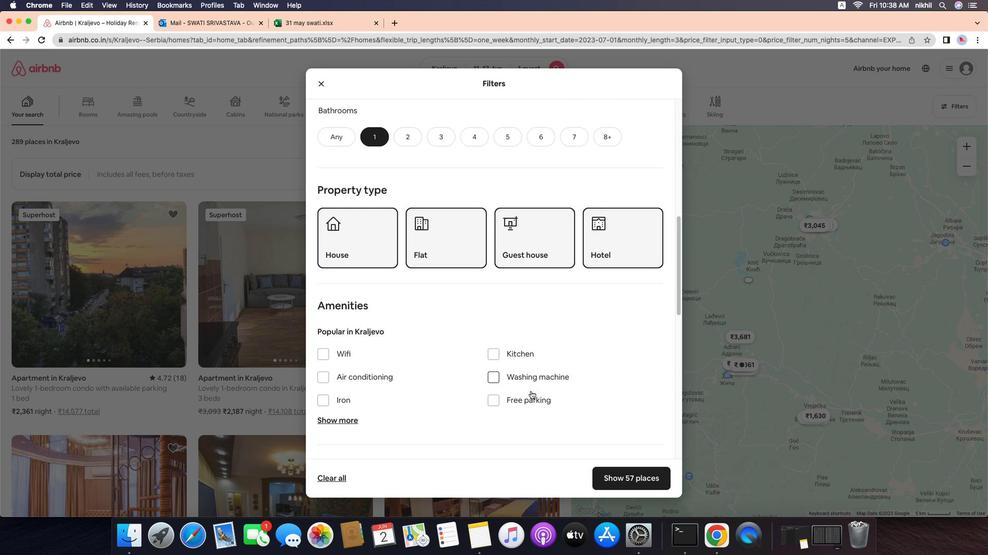 
Action: Mouse scrolled (562, 413) with delta (-3, -5)
Screenshot: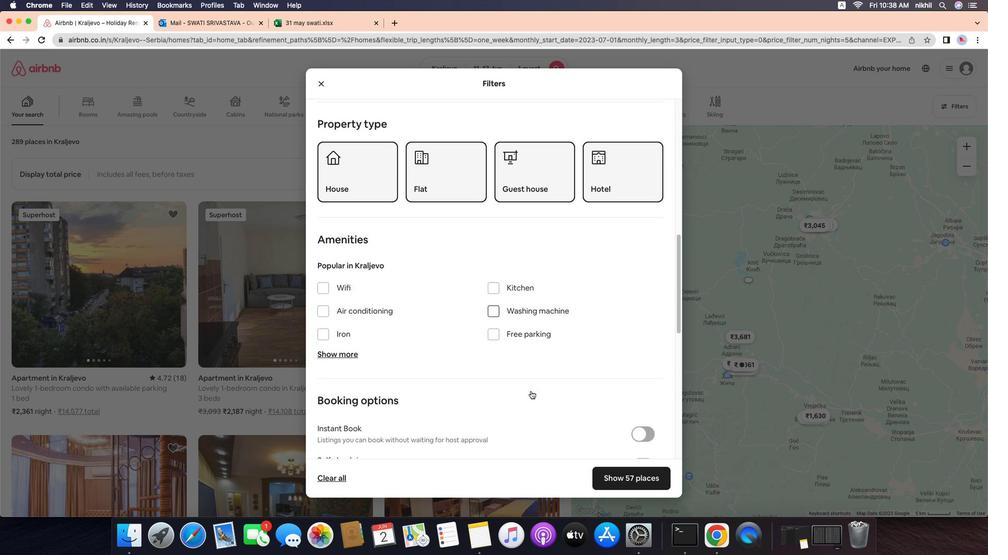 
Action: Mouse scrolled (562, 413) with delta (-3, -5)
Screenshot: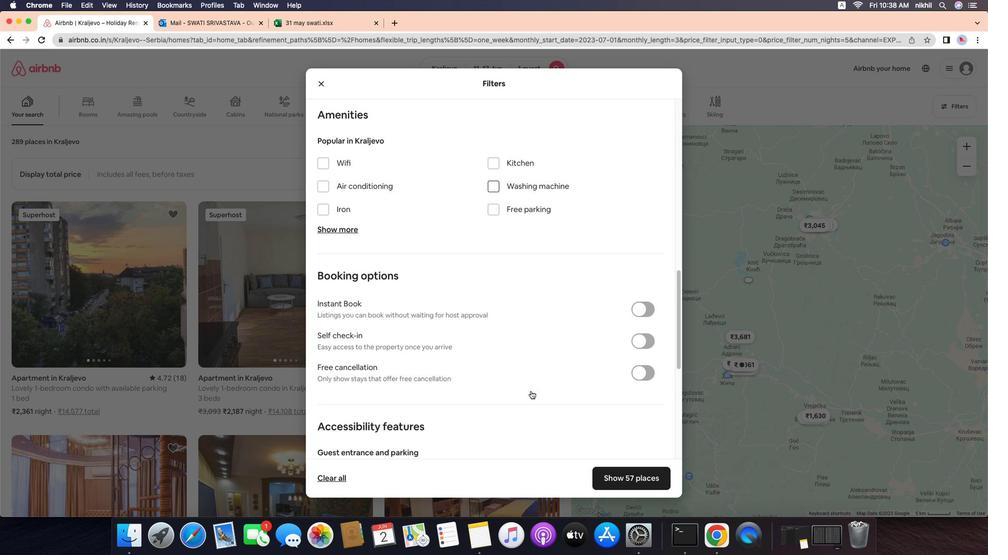 
Action: Mouse moved to (676, 339)
Screenshot: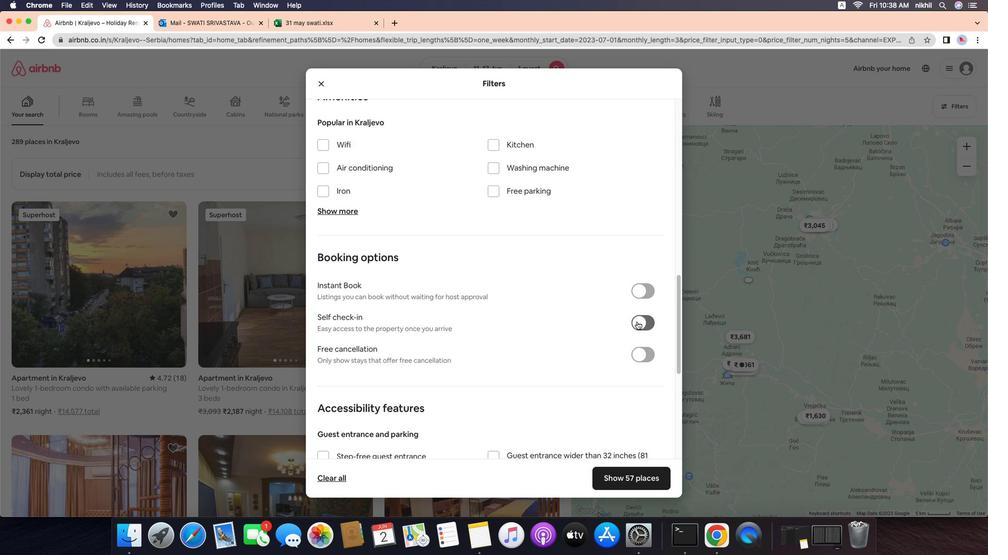 
Action: Mouse pressed left at (676, 339)
Screenshot: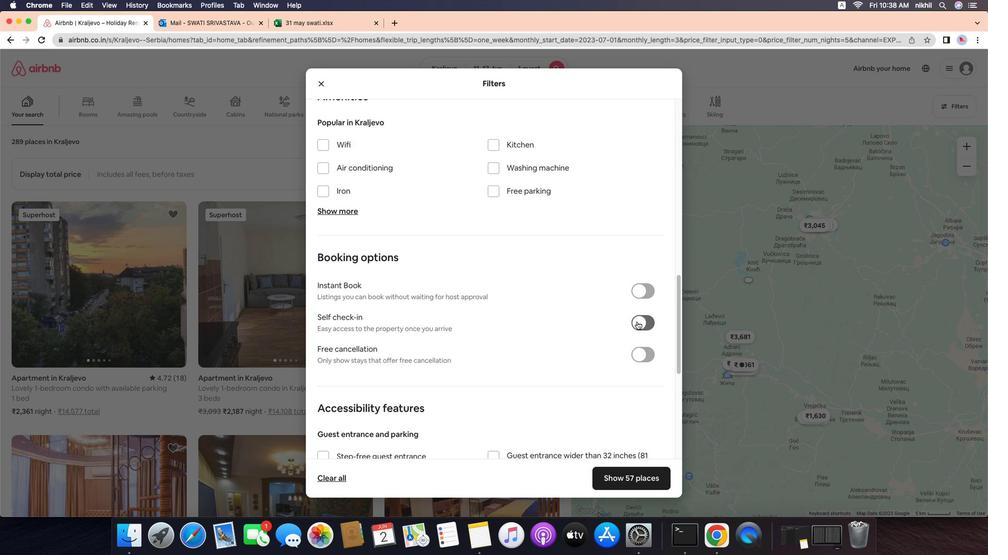 
Action: Mouse moved to (483, 418)
Screenshot: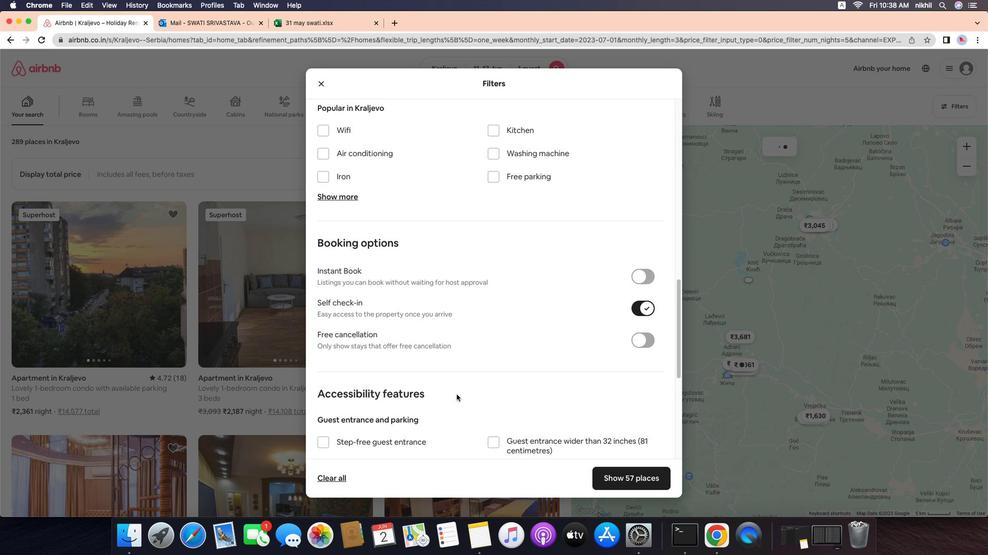 
Action: Mouse scrolled (483, 418) with delta (-3, -3)
Screenshot: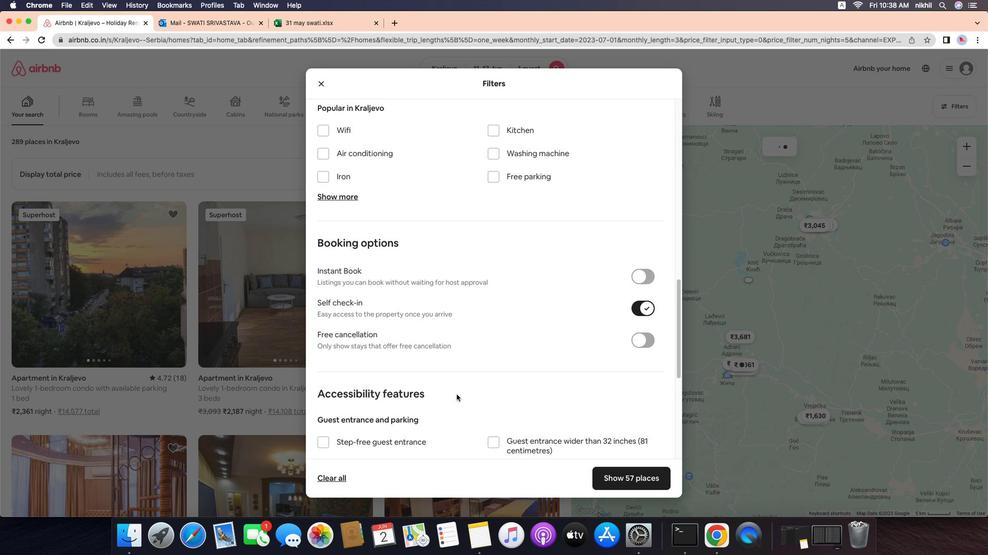 
Action: Mouse scrolled (483, 418) with delta (-3, -3)
Screenshot: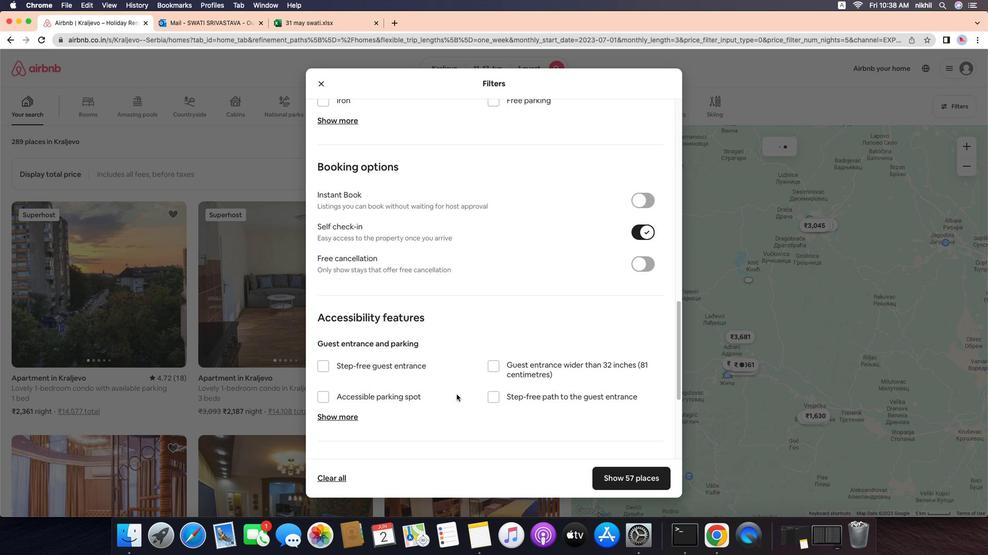 
Action: Mouse scrolled (483, 418) with delta (-3, -5)
Screenshot: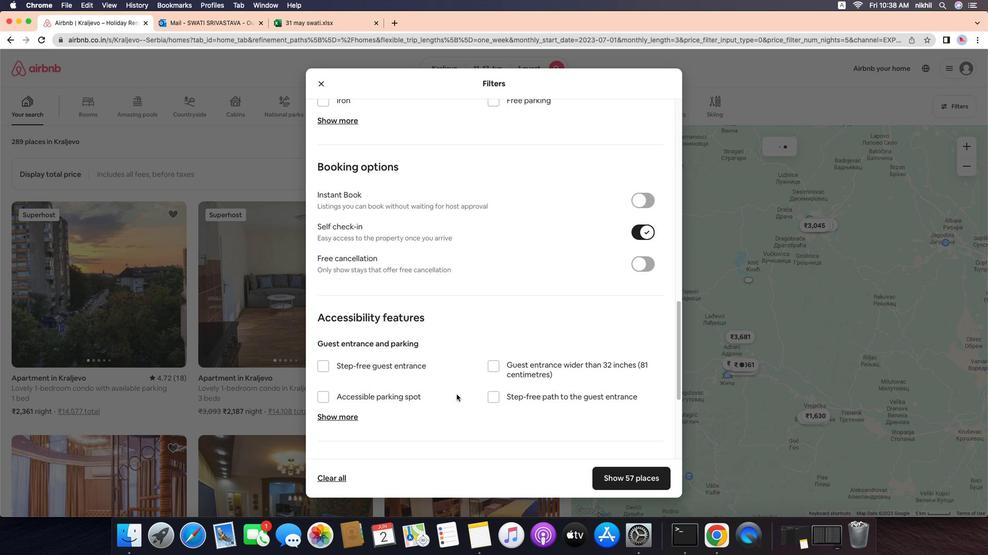 
Action: Mouse scrolled (483, 418) with delta (-3, -6)
Screenshot: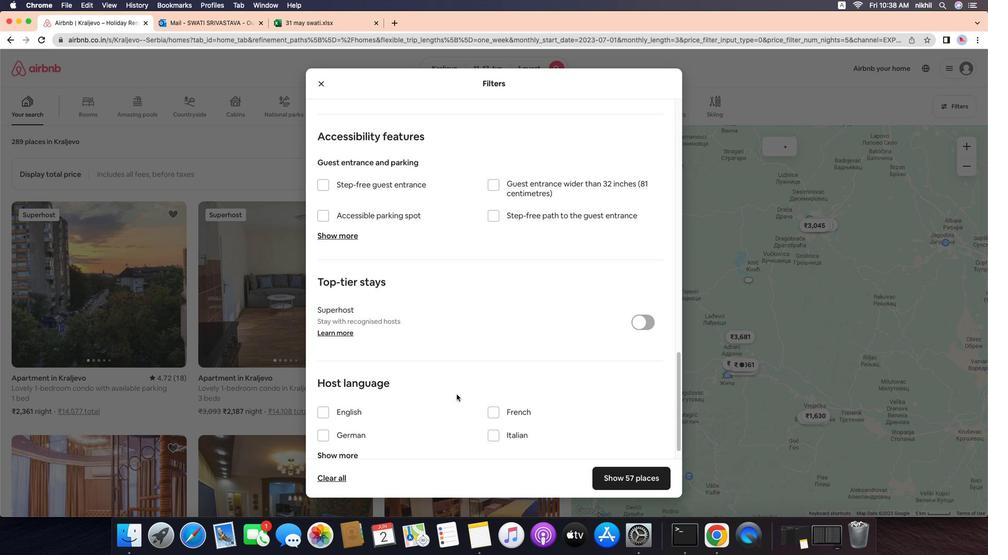 
Action: Mouse moved to (483, 416)
Screenshot: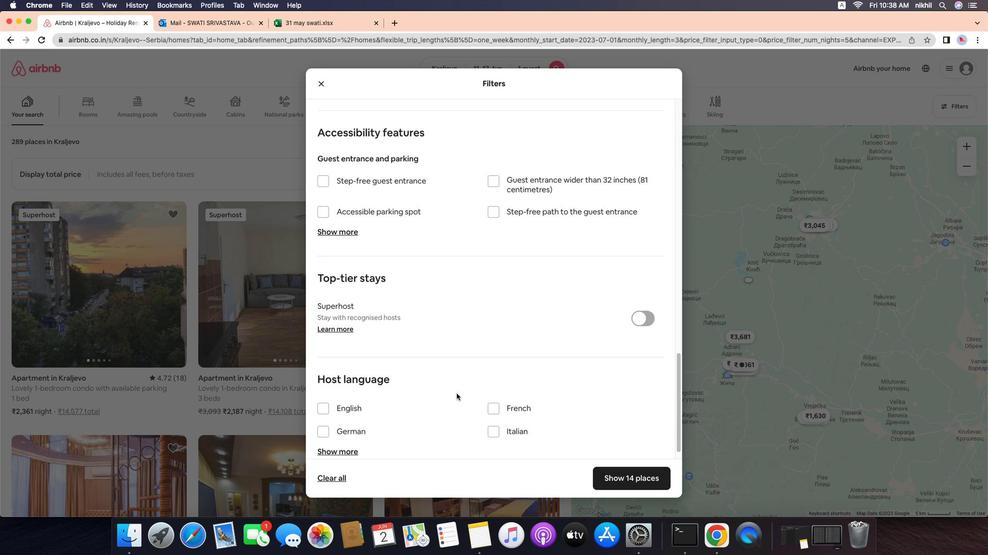 
Action: Mouse scrolled (483, 416) with delta (-3, -3)
Screenshot: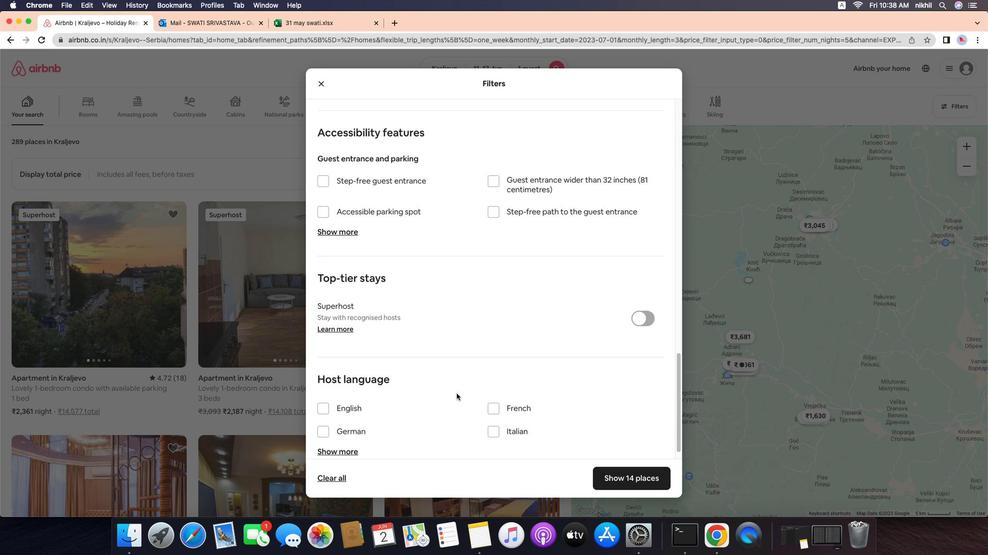 
Action: Mouse moved to (483, 416)
Screenshot: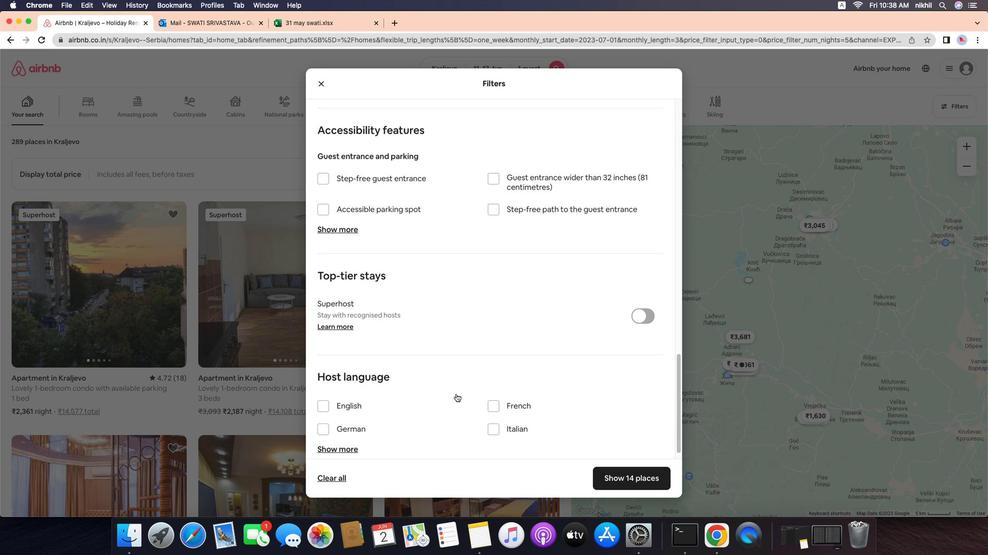 
Action: Mouse scrolled (483, 416) with delta (-3, -3)
Screenshot: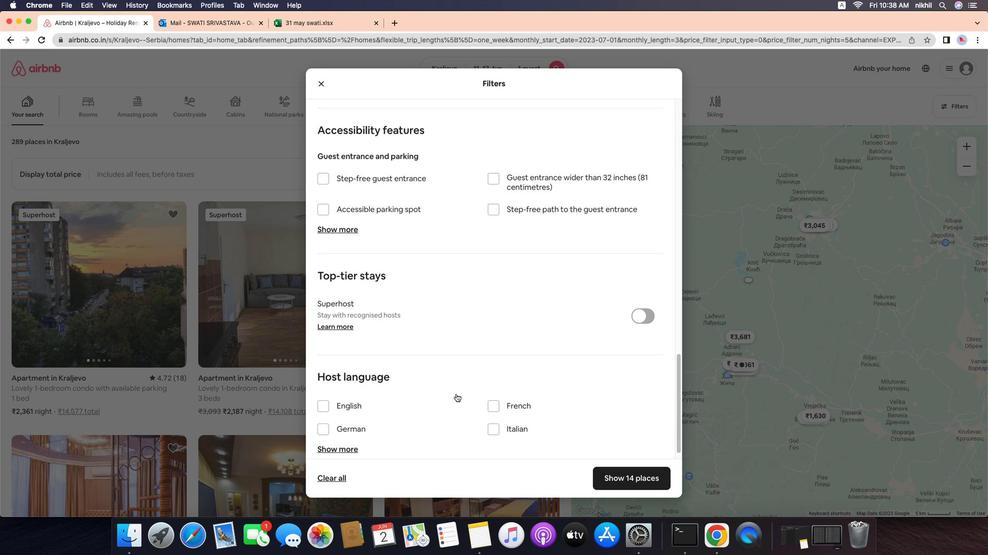 
Action: Mouse moved to (346, 414)
Screenshot: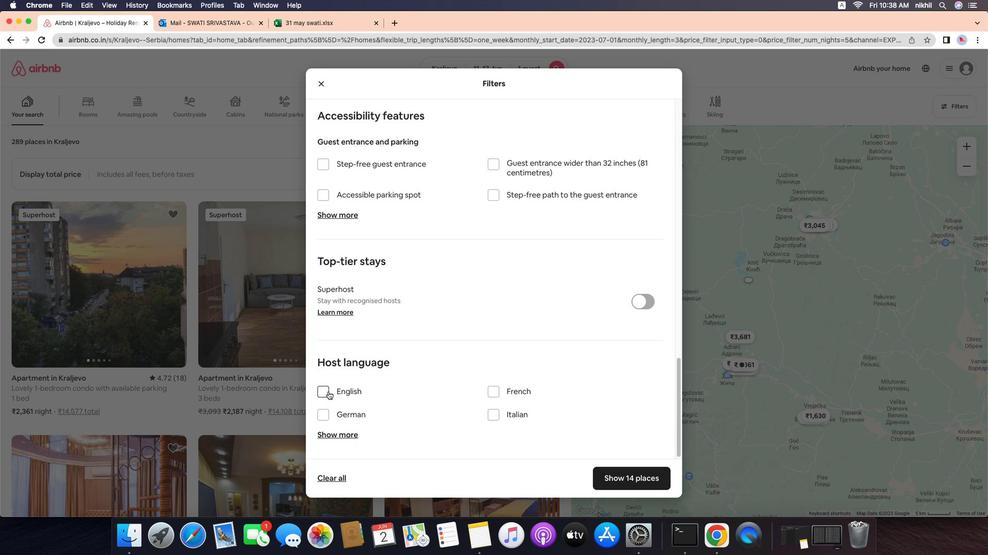 
Action: Mouse pressed left at (346, 414)
Screenshot: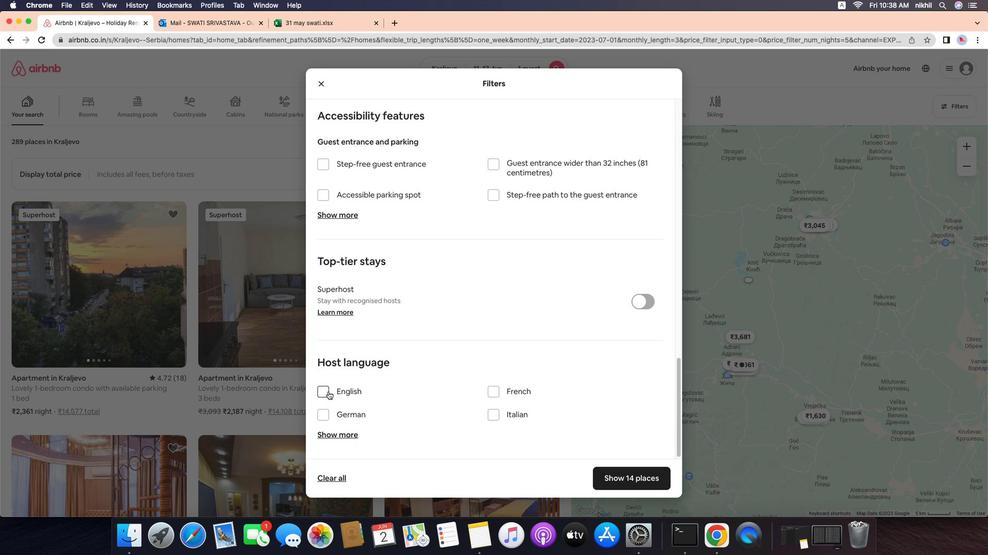 
Action: Mouse moved to (669, 508)
Screenshot: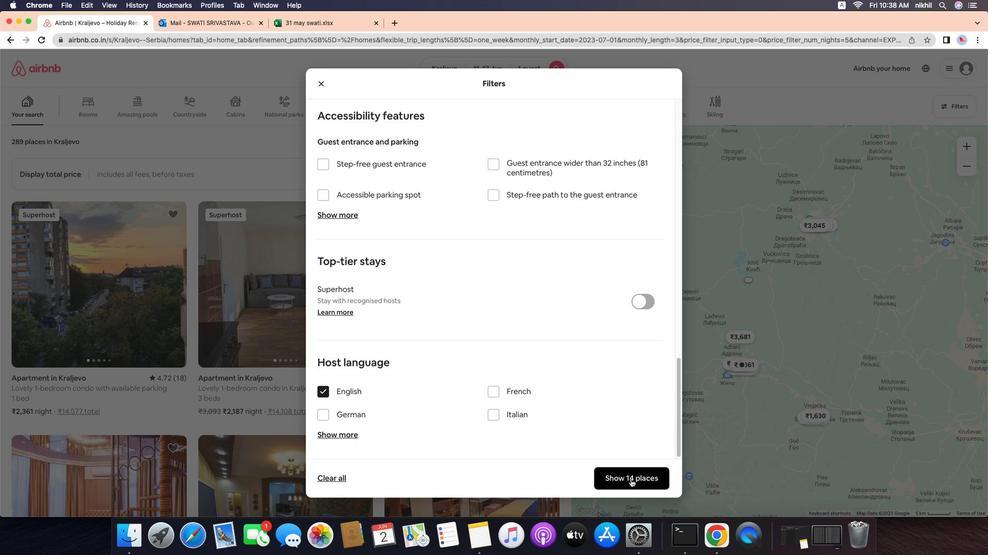 
Action: Mouse pressed left at (669, 508)
Screenshot: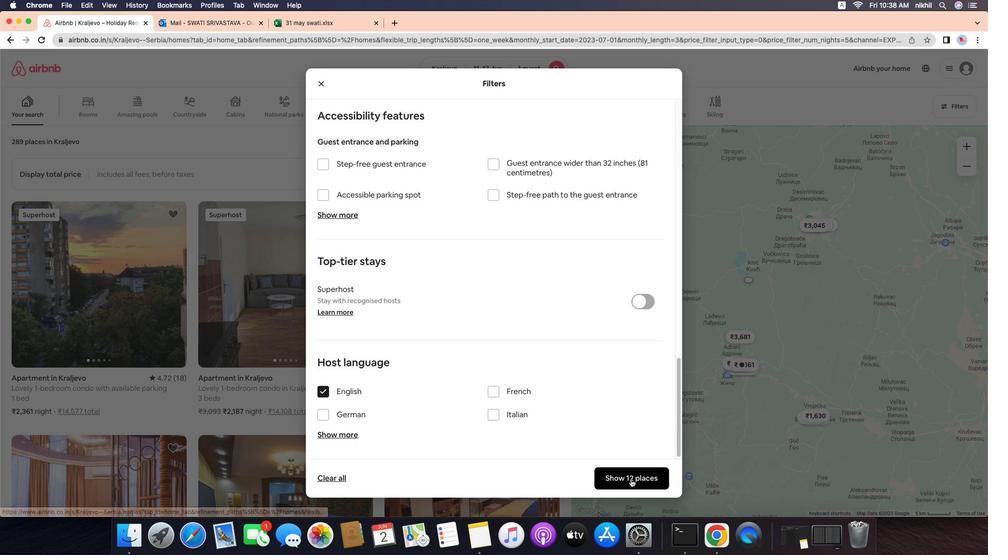 
Action: Mouse moved to (443, 151)
Screenshot: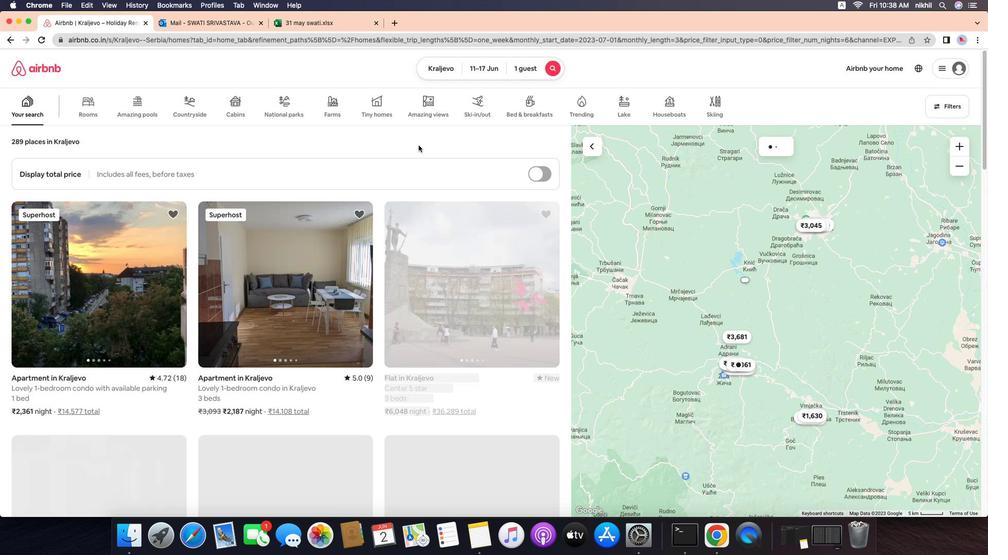 
